 Task: Find connections with filter location Charkhi Dādri with filter topic #entrepreneurshipwith filter profile language Potuguese with filter current company Network18 Media & Investments Limited with filter school Kolkata jobs with filter industry Embedded Software Products with filter service category Healthcare Consulting with filter keywords title Geologist
Action: Mouse moved to (496, 62)
Screenshot: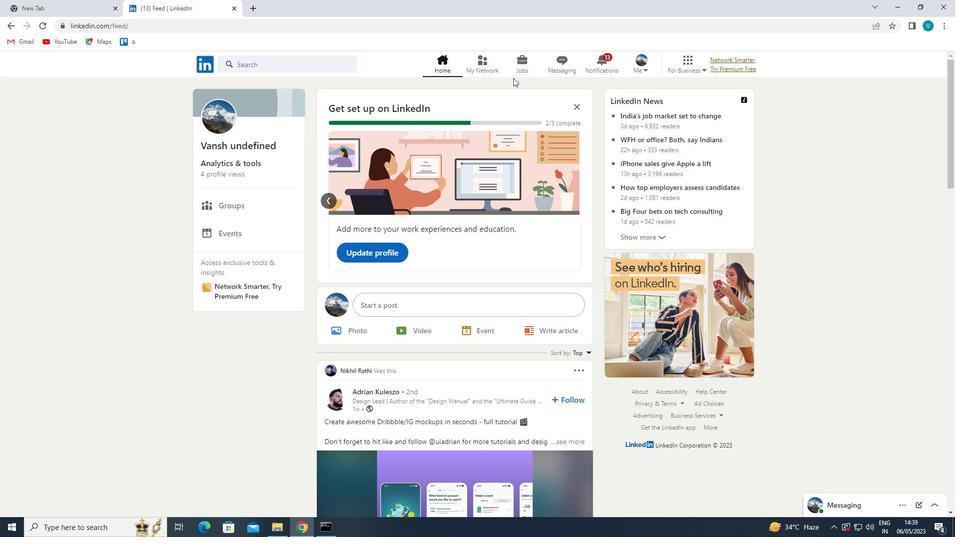 
Action: Mouse pressed left at (496, 62)
Screenshot: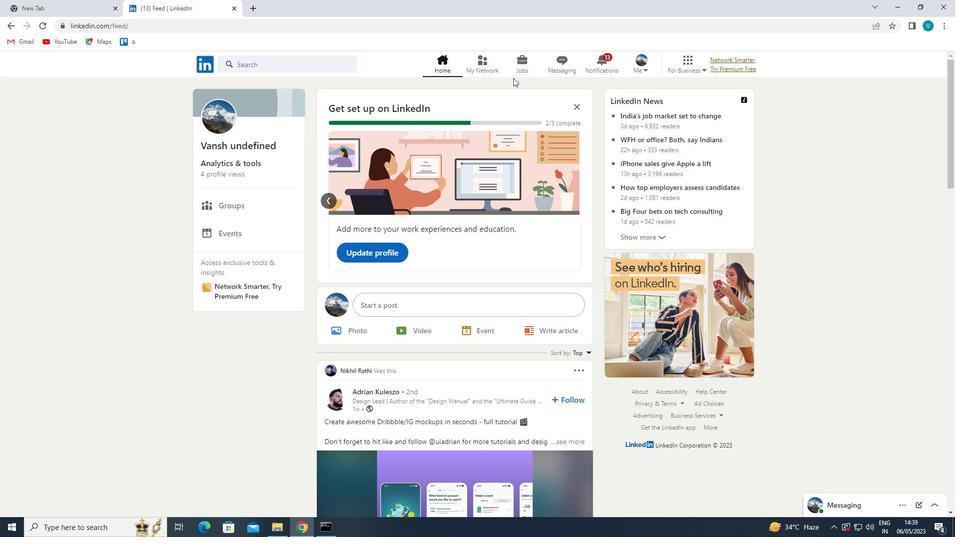 
Action: Mouse moved to (293, 120)
Screenshot: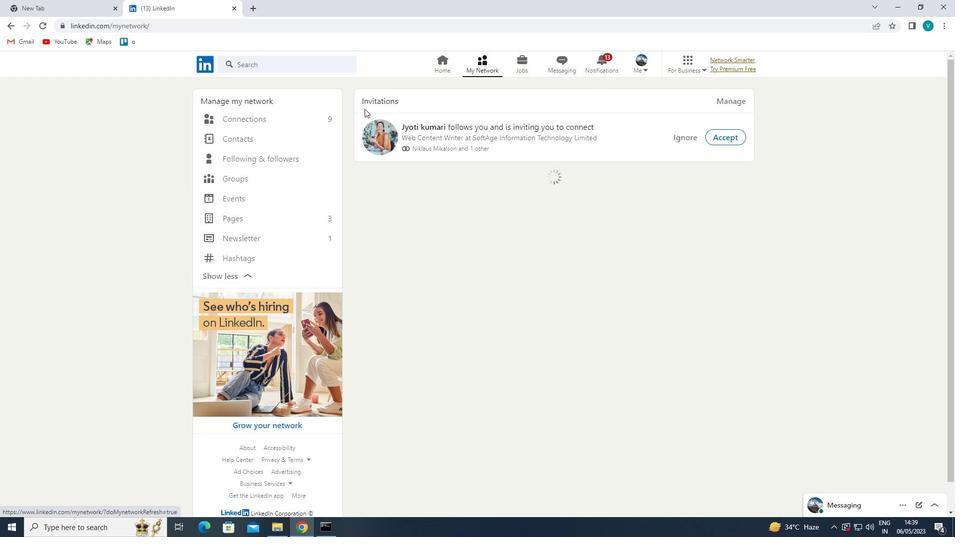 
Action: Mouse pressed left at (293, 120)
Screenshot: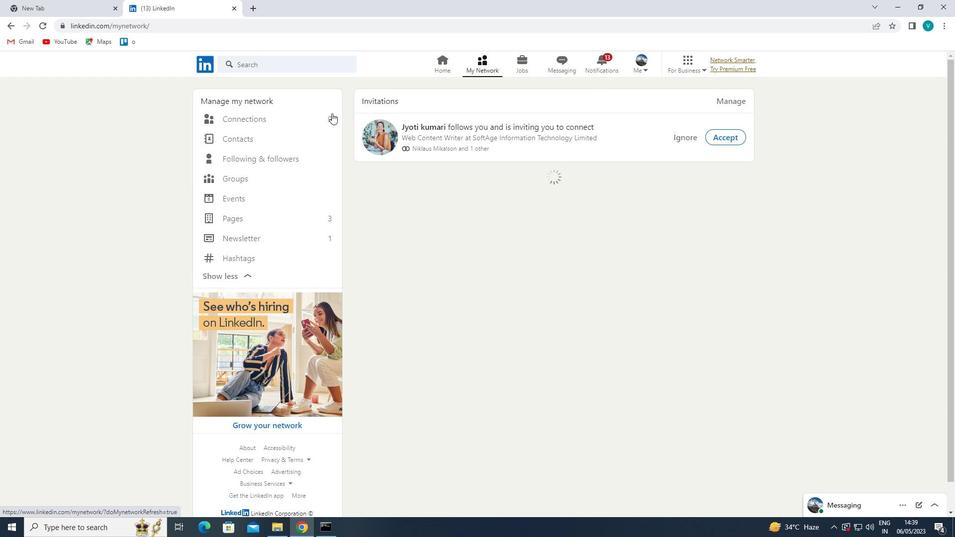 
Action: Mouse moved to (533, 118)
Screenshot: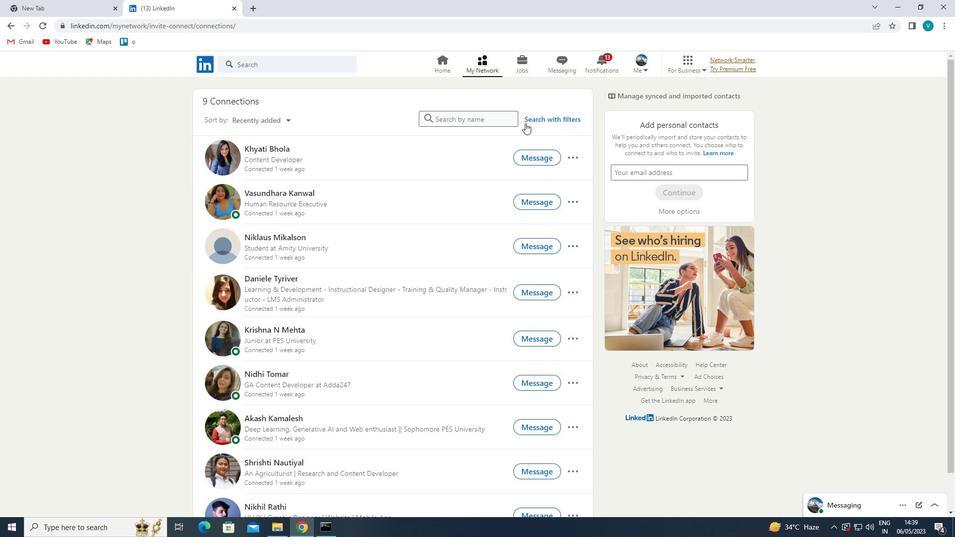 
Action: Mouse pressed left at (533, 118)
Screenshot: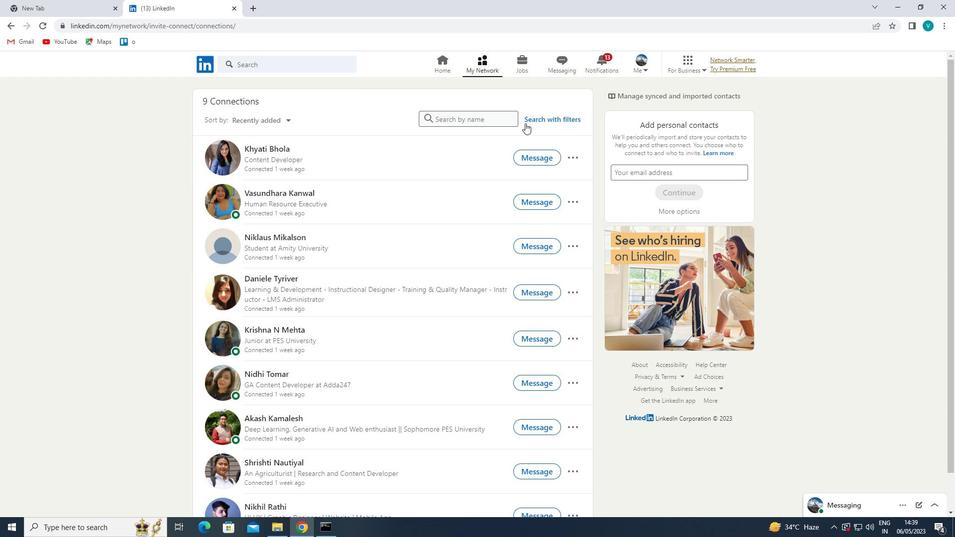
Action: Mouse moved to (484, 93)
Screenshot: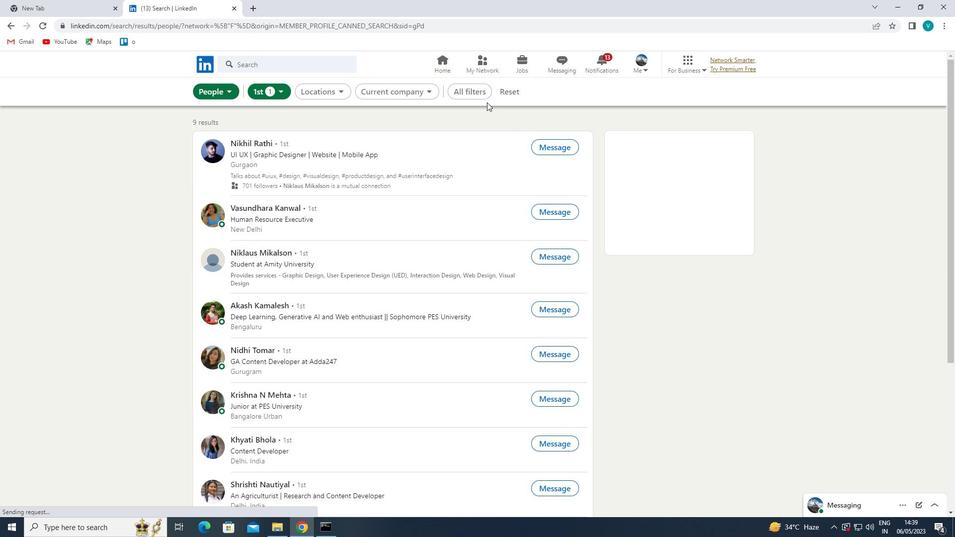 
Action: Mouse pressed left at (484, 93)
Screenshot: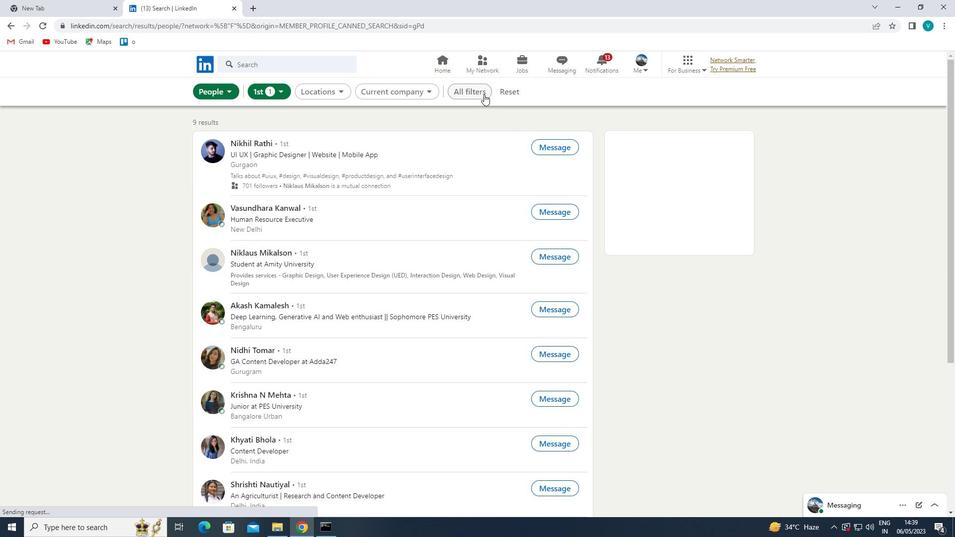 
Action: Mouse moved to (799, 236)
Screenshot: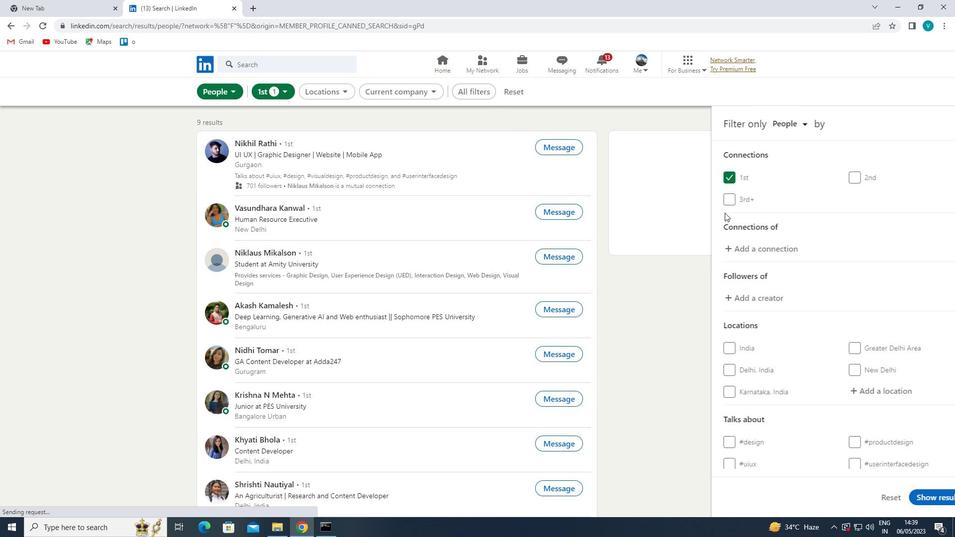 
Action: Mouse scrolled (799, 235) with delta (0, 0)
Screenshot: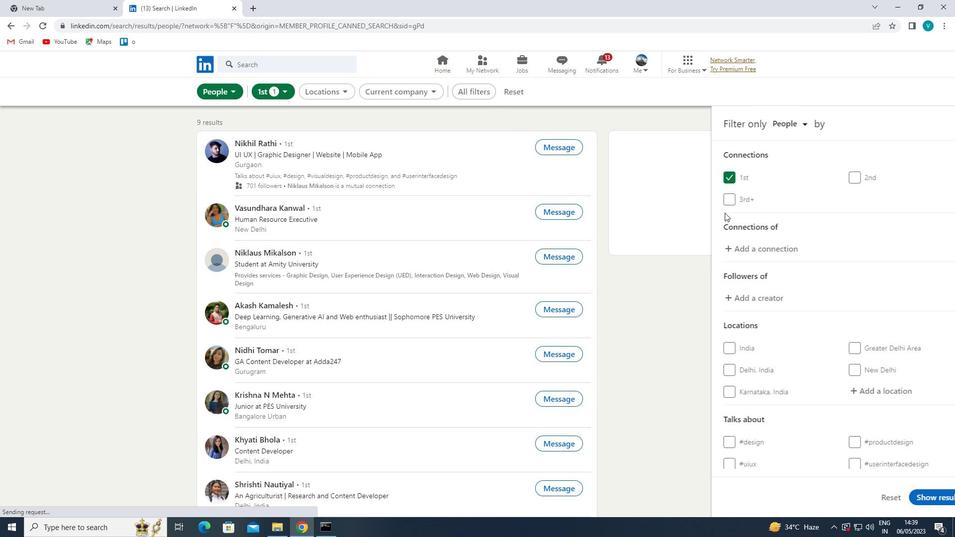 
Action: Mouse moved to (847, 338)
Screenshot: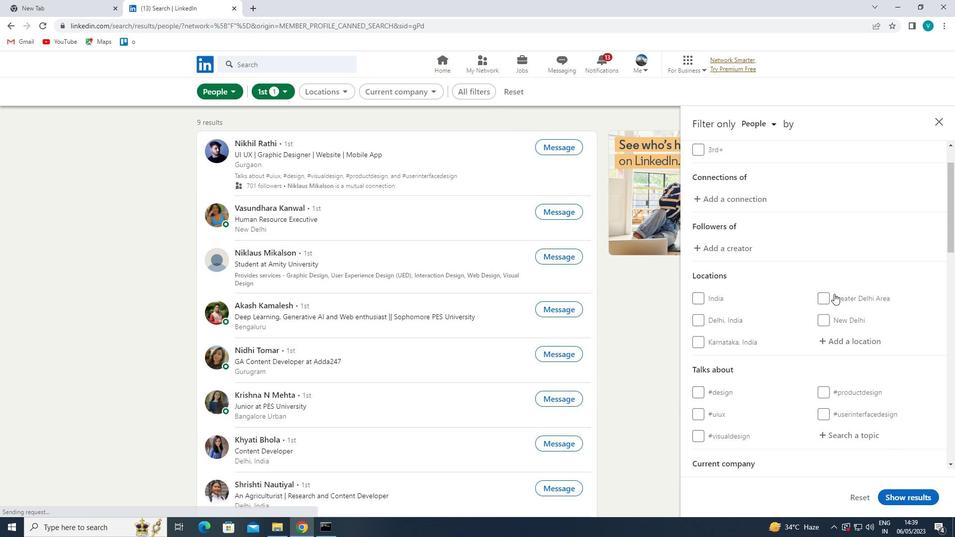 
Action: Mouse pressed left at (847, 338)
Screenshot: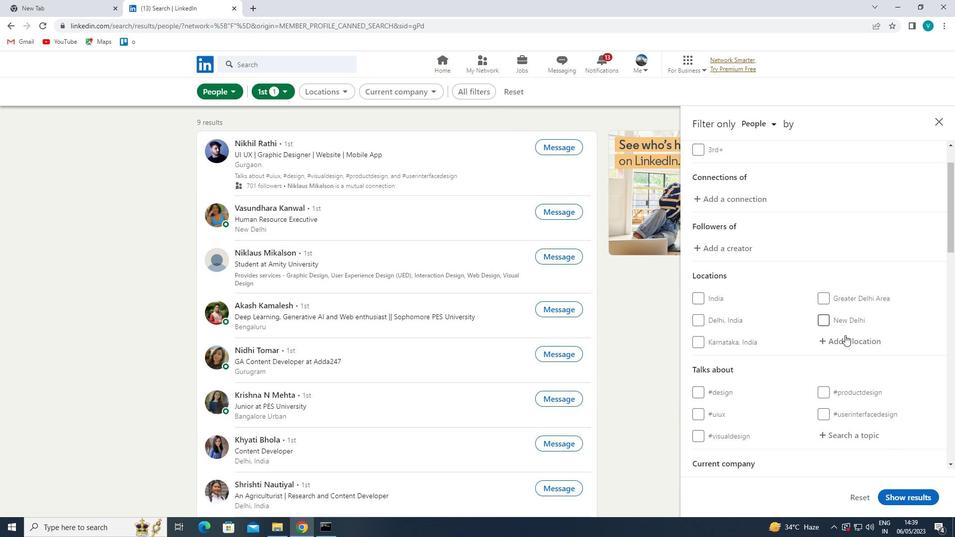 
Action: Mouse moved to (381, 70)
Screenshot: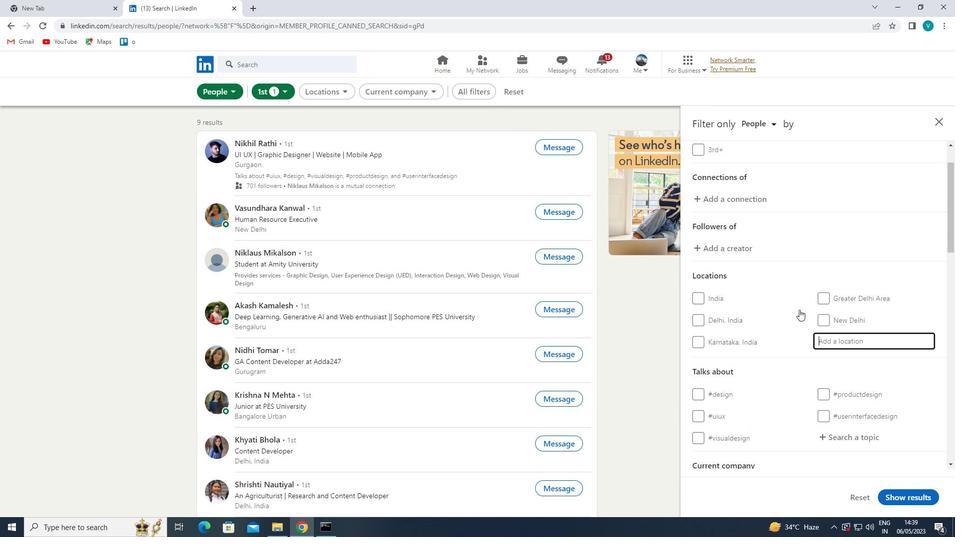 
Action: Key pressed <Key.shift>CHARKHI
Screenshot: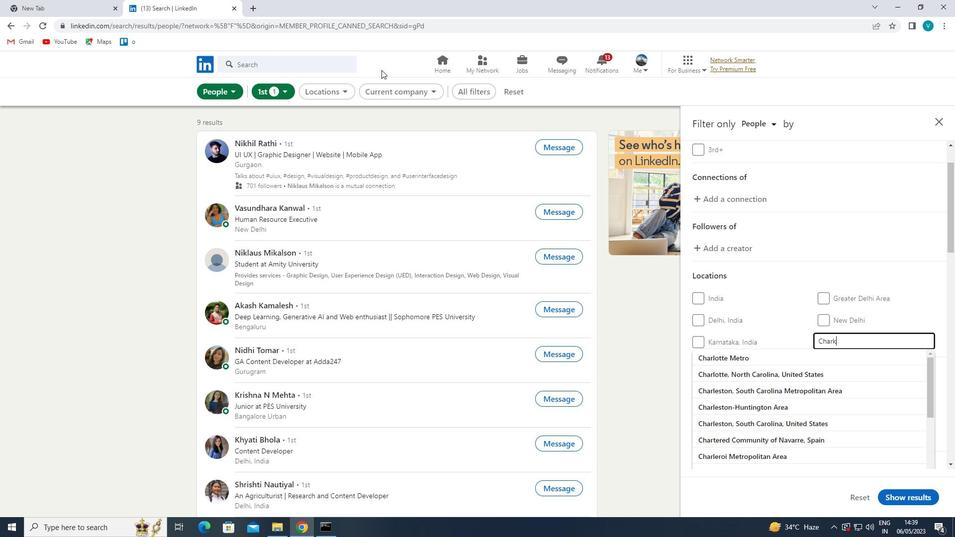 
Action: Mouse moved to (728, 353)
Screenshot: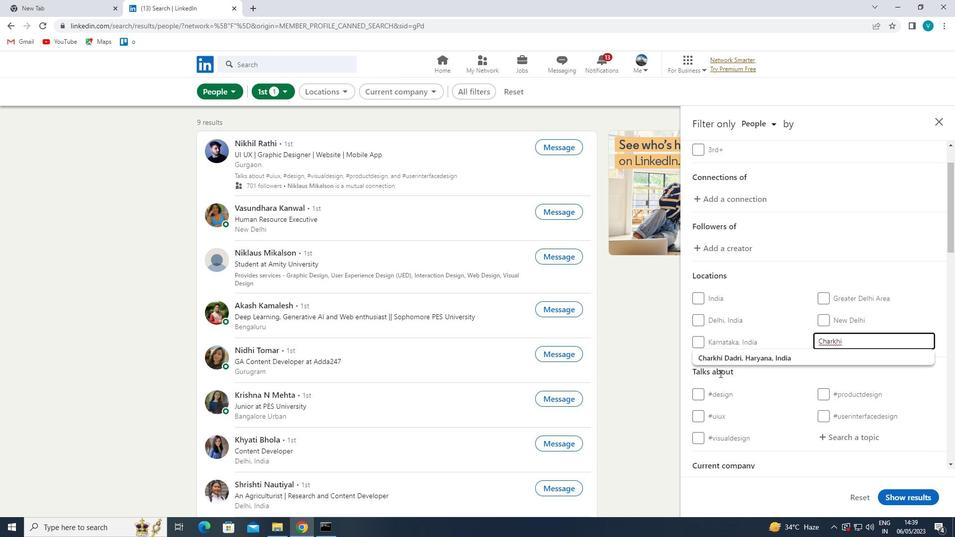 
Action: Mouse pressed left at (728, 353)
Screenshot: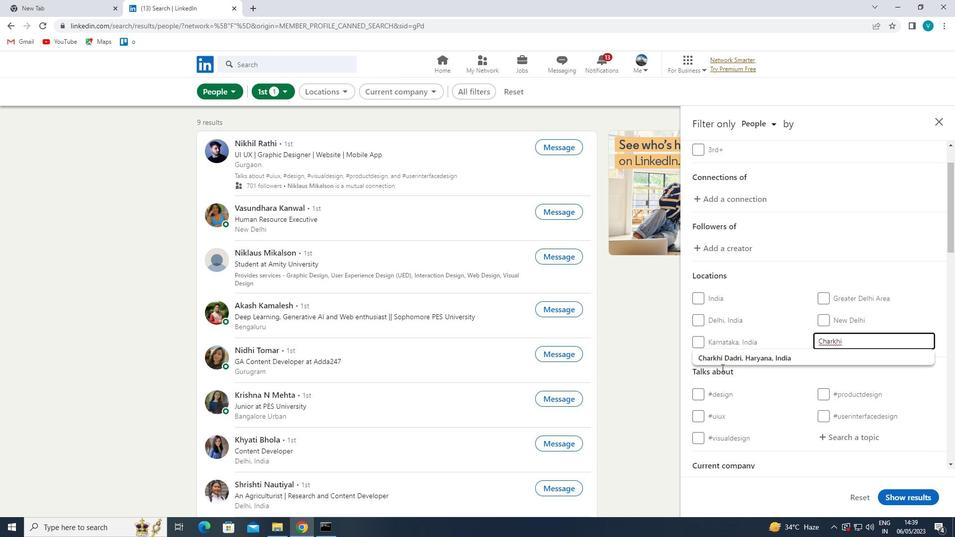 
Action: Mouse moved to (860, 346)
Screenshot: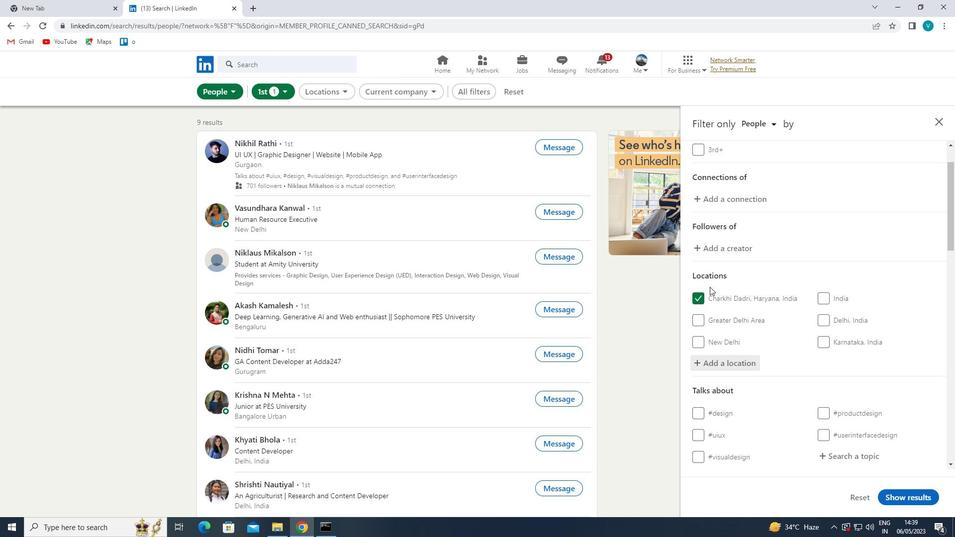 
Action: Mouse scrolled (860, 345) with delta (0, 0)
Screenshot: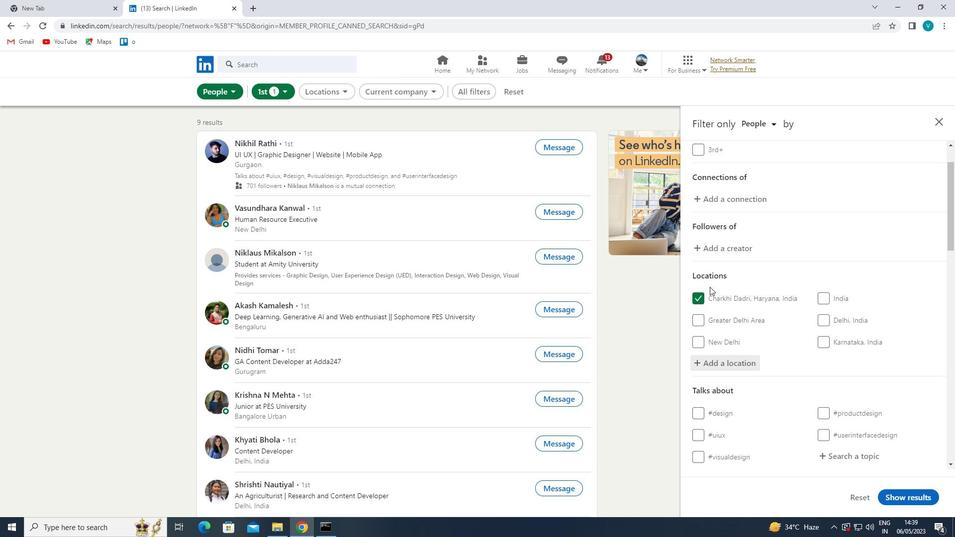 
Action: Mouse moved to (865, 347)
Screenshot: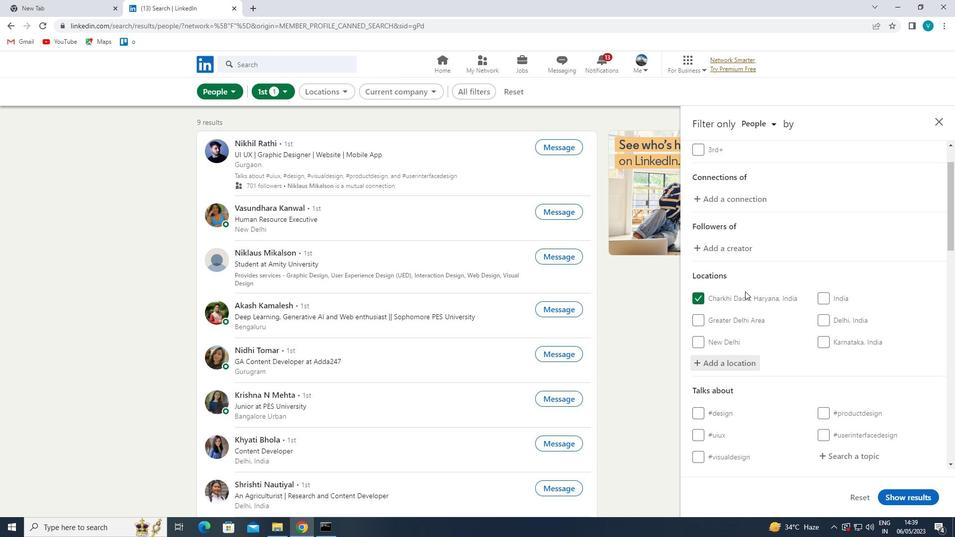 
Action: Mouse scrolled (865, 347) with delta (0, 0)
Screenshot: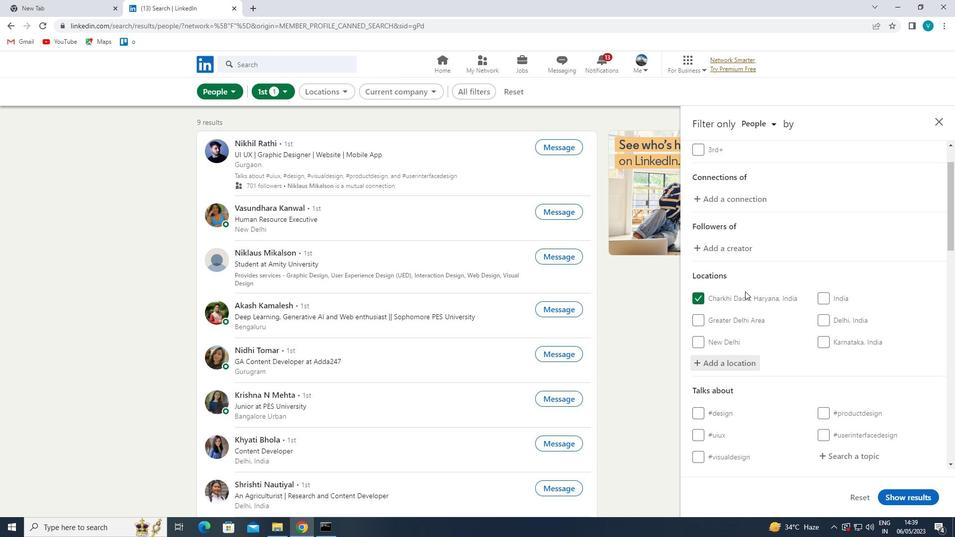 
Action: Mouse moved to (862, 352)
Screenshot: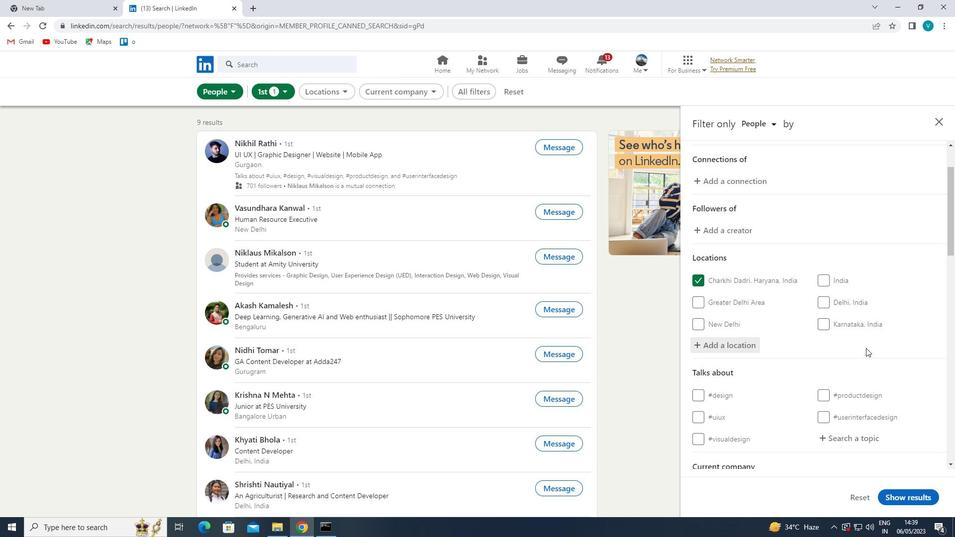 
Action: Mouse pressed left at (862, 352)
Screenshot: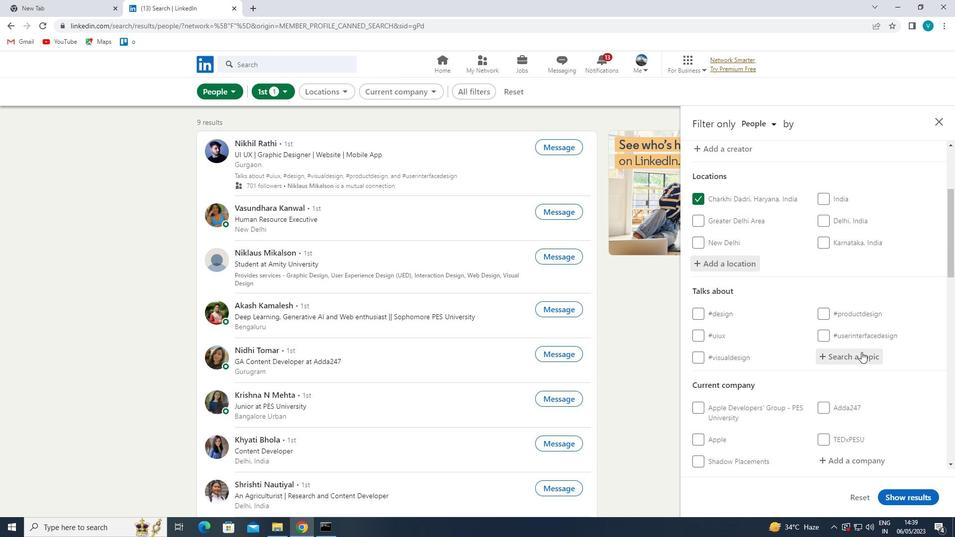 
Action: Mouse moved to (820, 382)
Screenshot: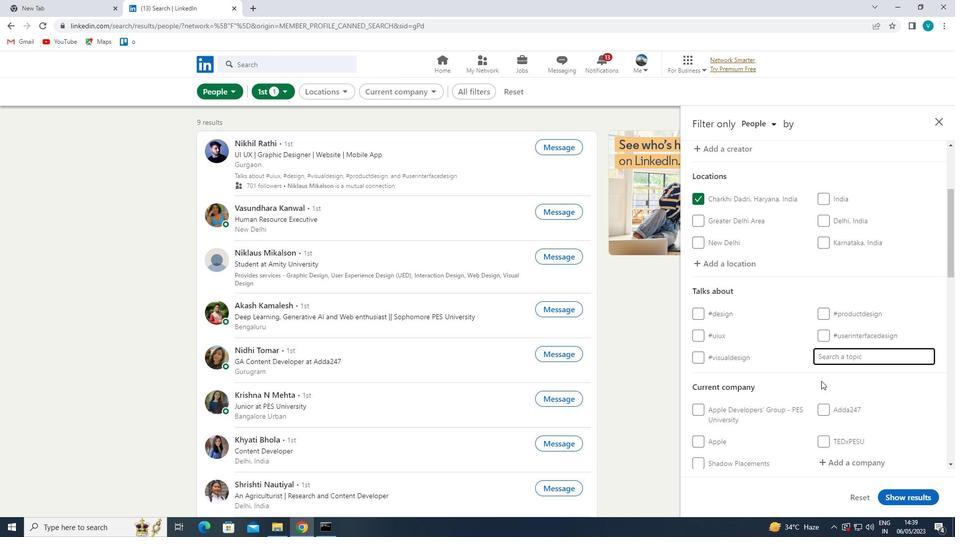 
Action: Key pressed ENTREPREN
Screenshot: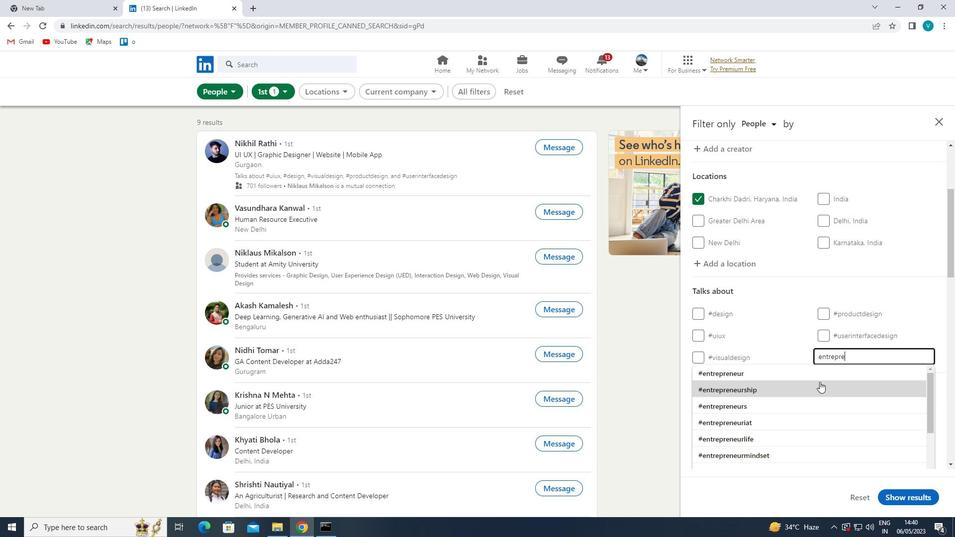 
Action: Mouse moved to (812, 387)
Screenshot: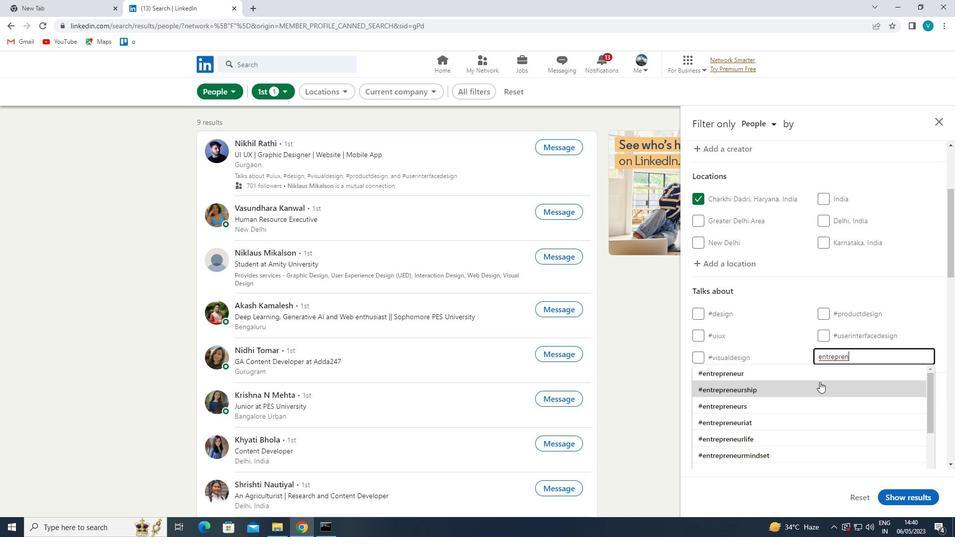 
Action: Mouse pressed left at (812, 387)
Screenshot: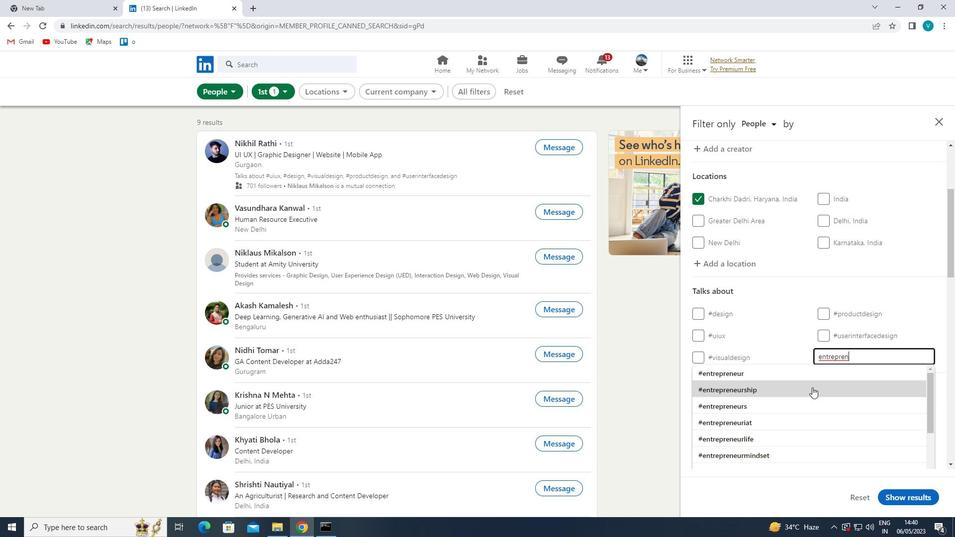 
Action: Mouse moved to (815, 385)
Screenshot: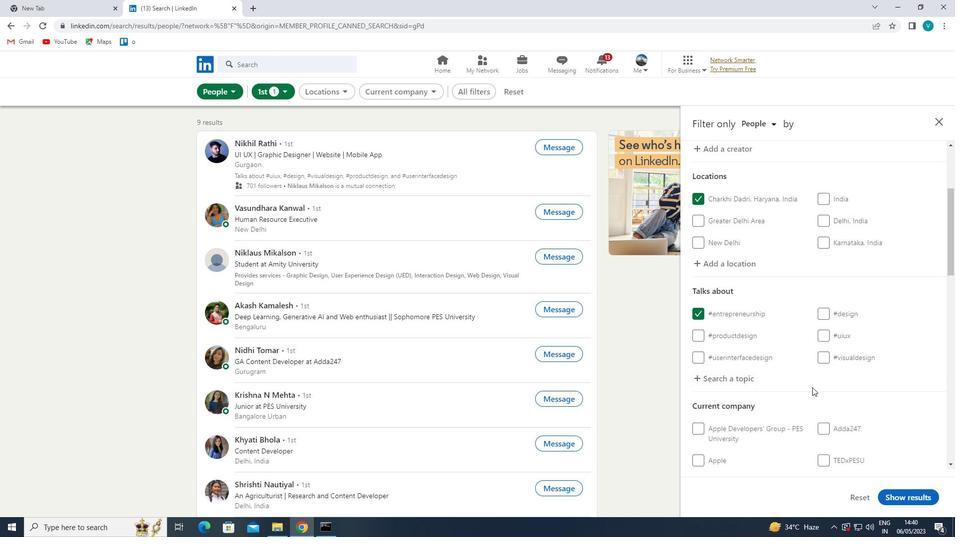 
Action: Mouse scrolled (815, 385) with delta (0, 0)
Screenshot: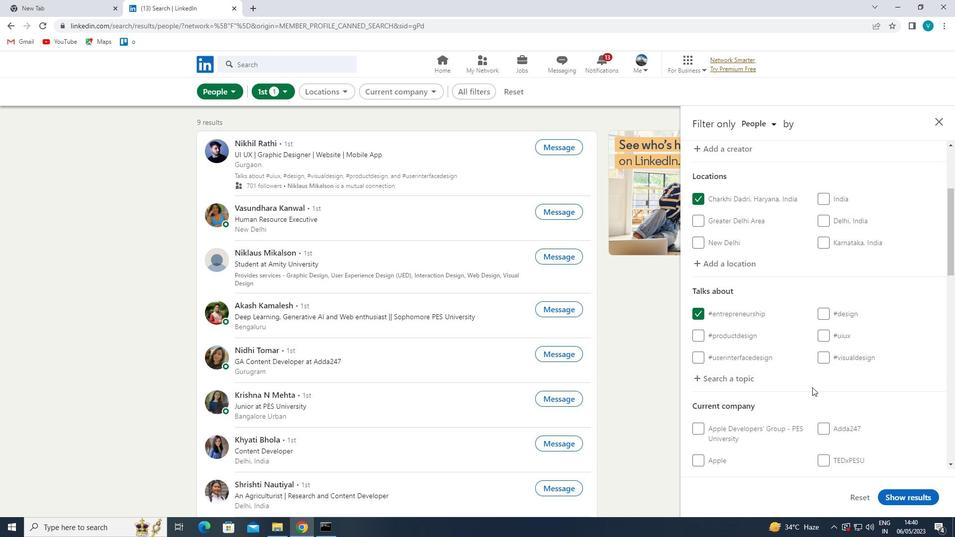 
Action: Mouse scrolled (815, 385) with delta (0, 0)
Screenshot: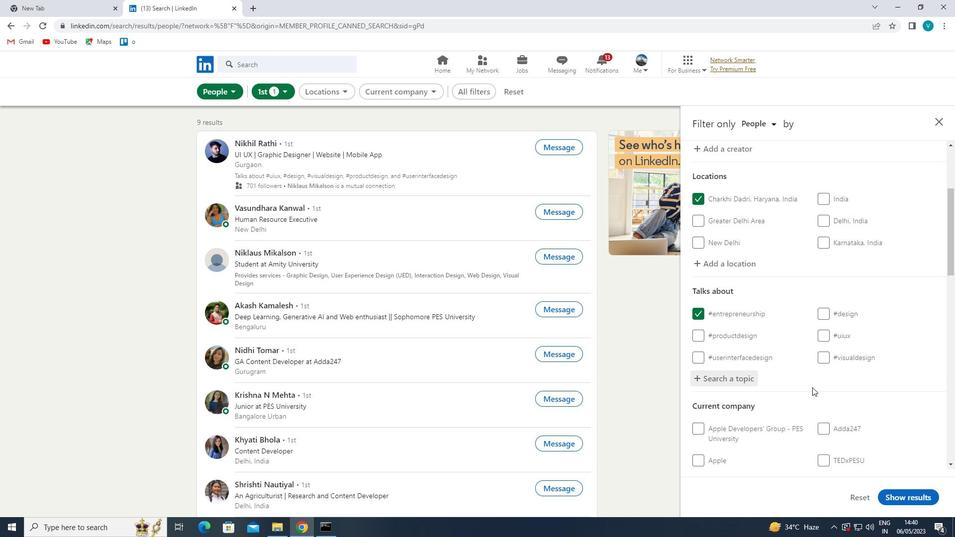 
Action: Mouse moved to (842, 375)
Screenshot: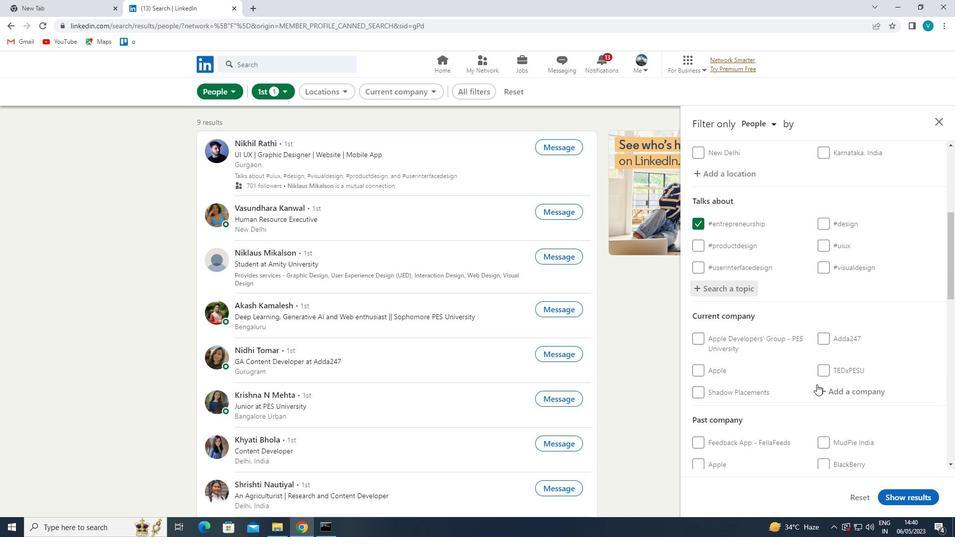 
Action: Mouse pressed left at (842, 375)
Screenshot: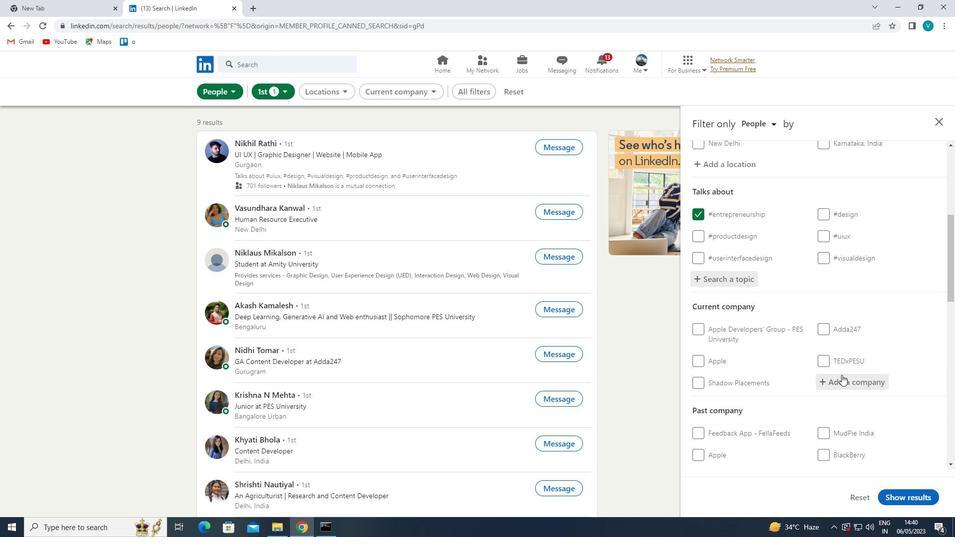 
Action: Key pressed <Key.shift>
Screenshot: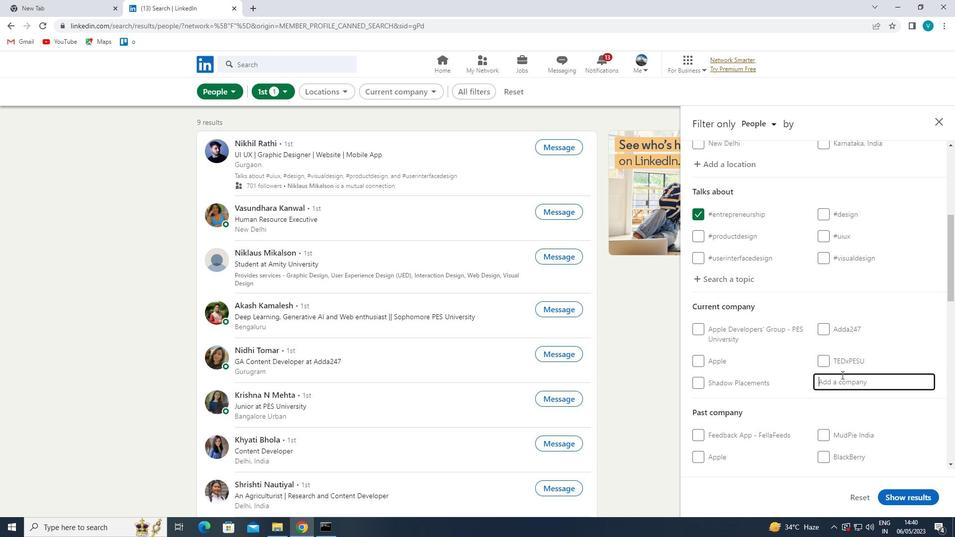 
Action: Mouse moved to (835, 379)
Screenshot: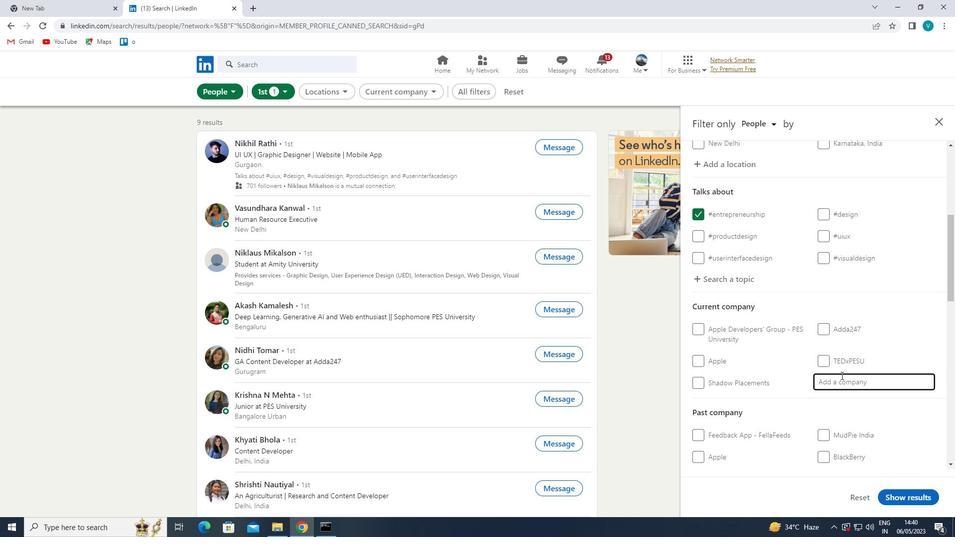 
Action: Key pressed NETWORK
Screenshot: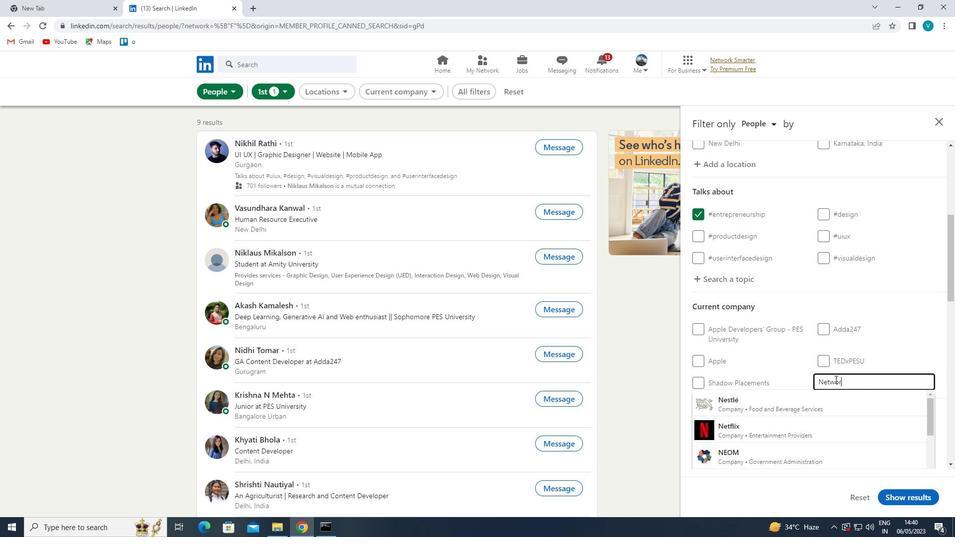 
Action: Mouse moved to (839, 385)
Screenshot: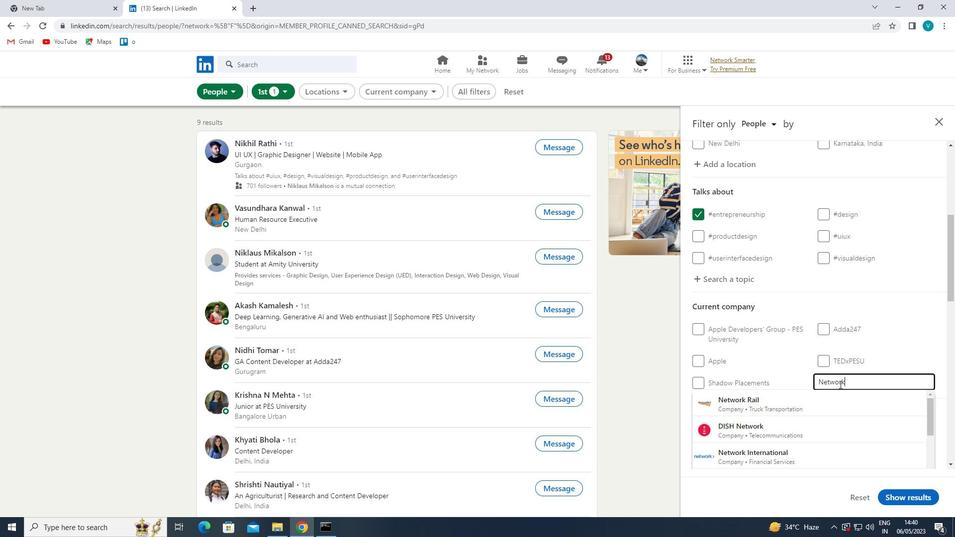 
Action: Key pressed 18
Screenshot: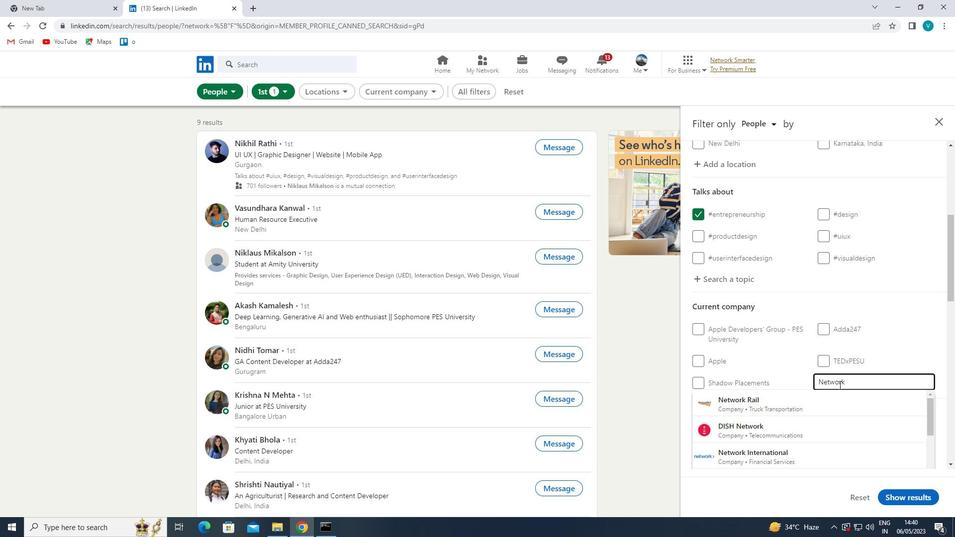 
Action: Mouse moved to (826, 394)
Screenshot: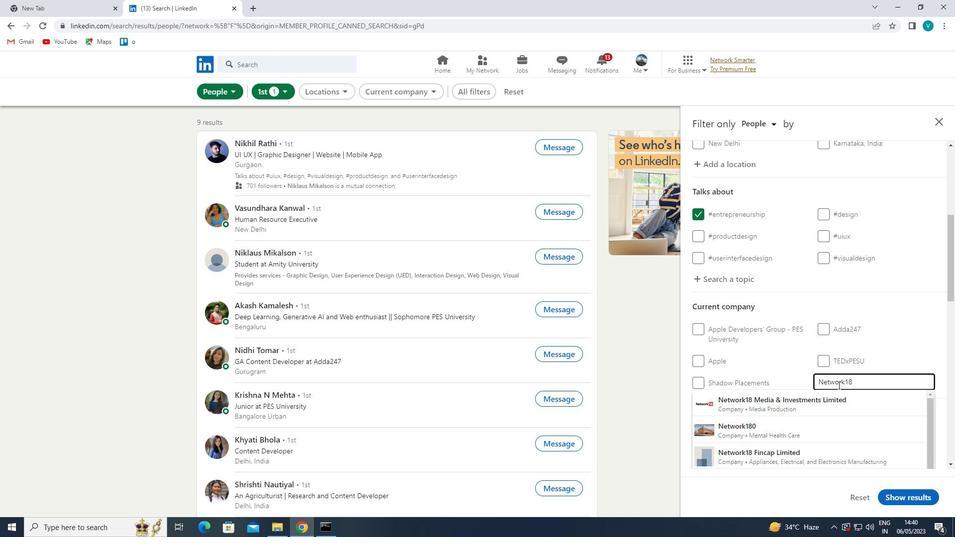 
Action: Mouse pressed left at (826, 394)
Screenshot: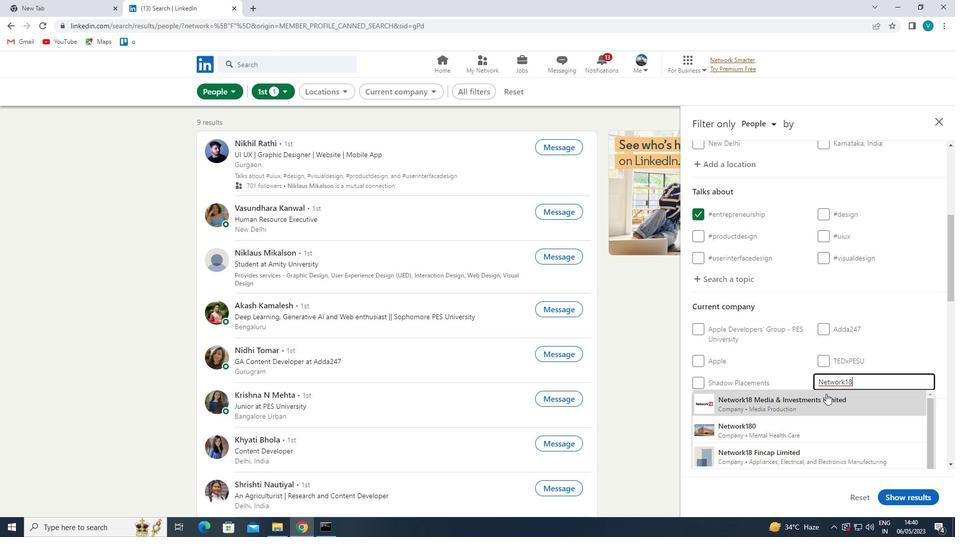 
Action: Mouse scrolled (826, 393) with delta (0, 0)
Screenshot: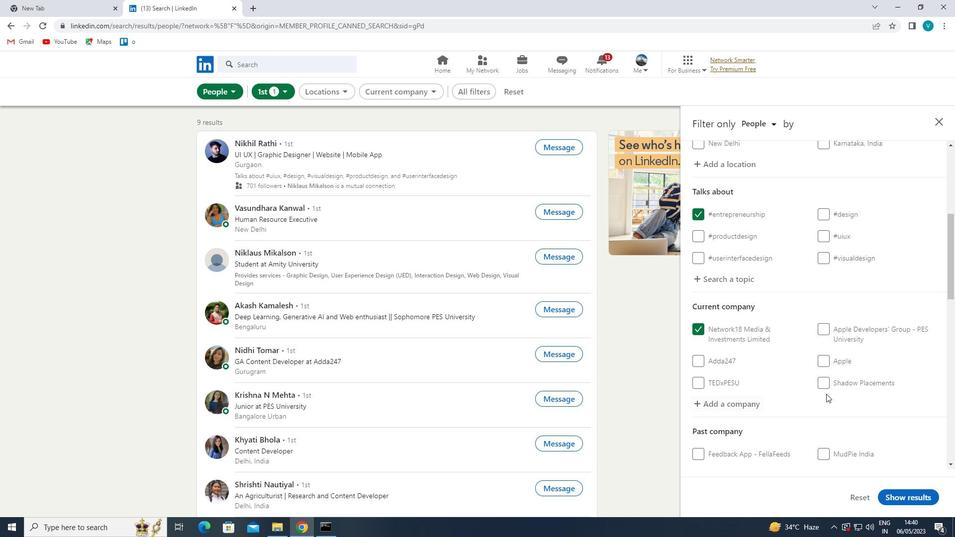 
Action: Mouse scrolled (826, 393) with delta (0, 0)
Screenshot: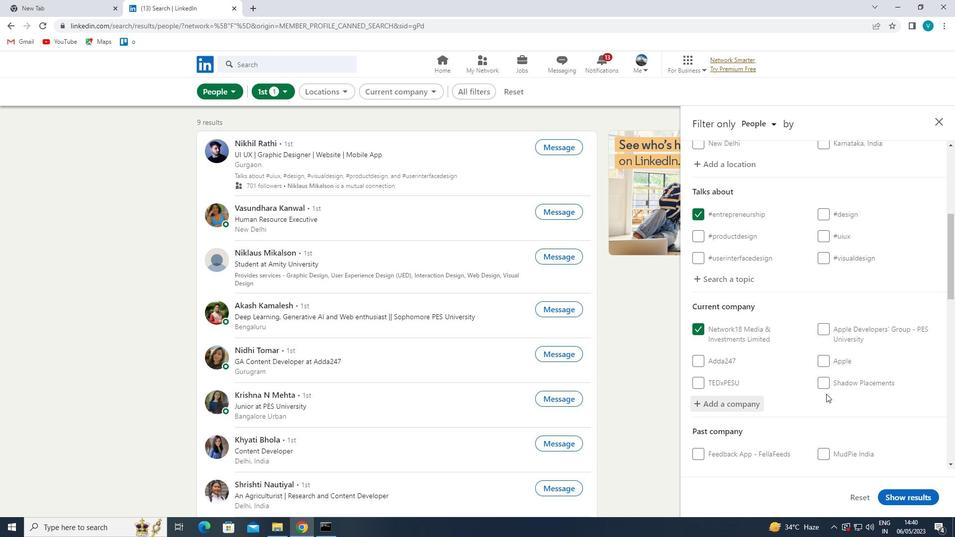 
Action: Mouse scrolled (826, 393) with delta (0, 0)
Screenshot: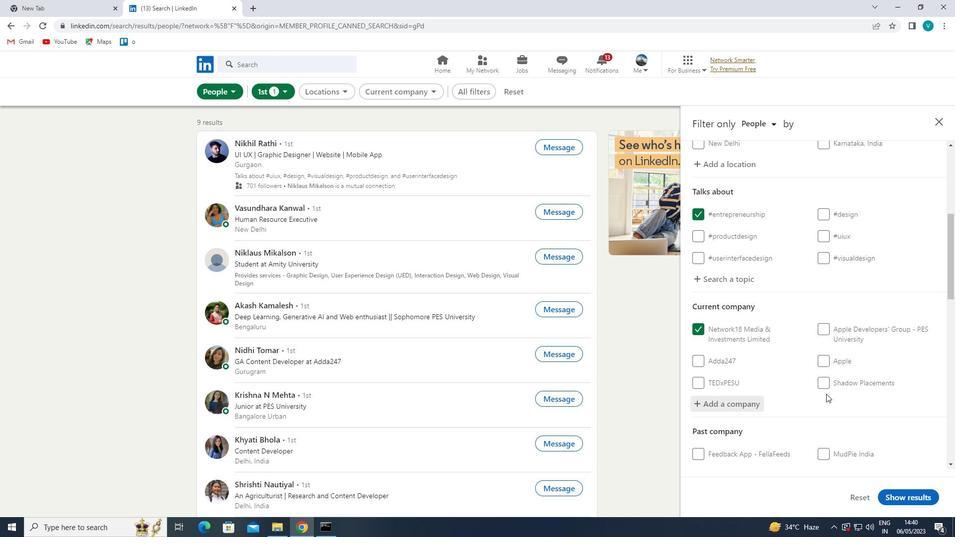 
Action: Mouse moved to (845, 355)
Screenshot: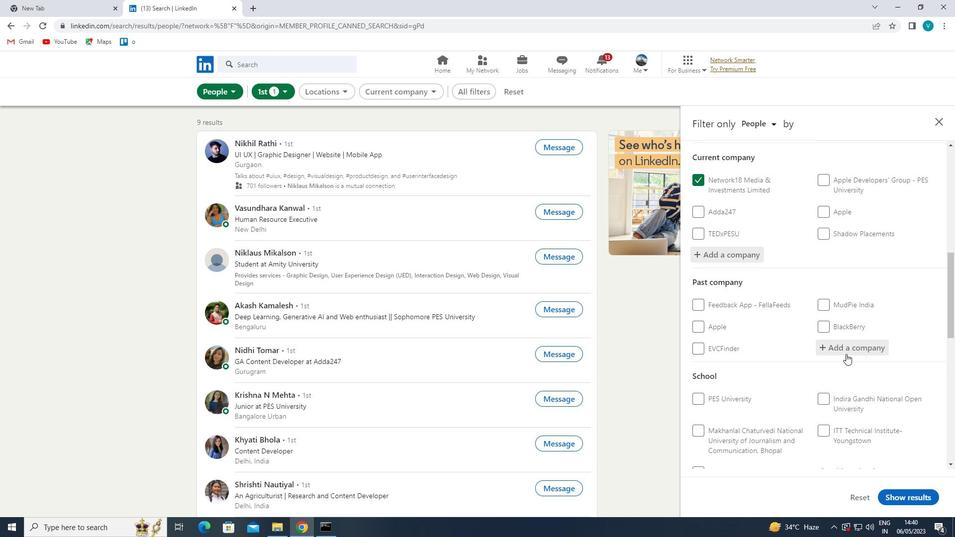
Action: Mouse scrolled (845, 355) with delta (0, 0)
Screenshot: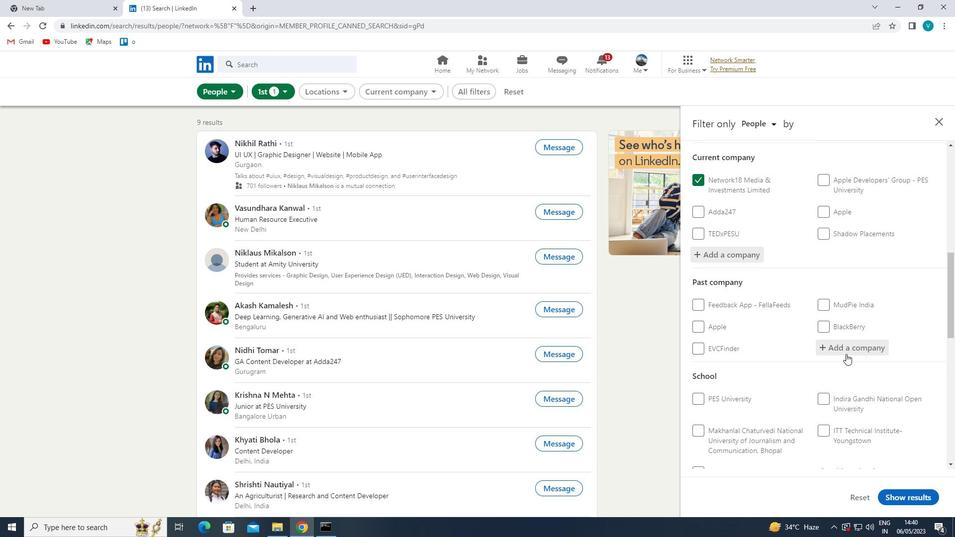 
Action: Mouse moved to (844, 417)
Screenshot: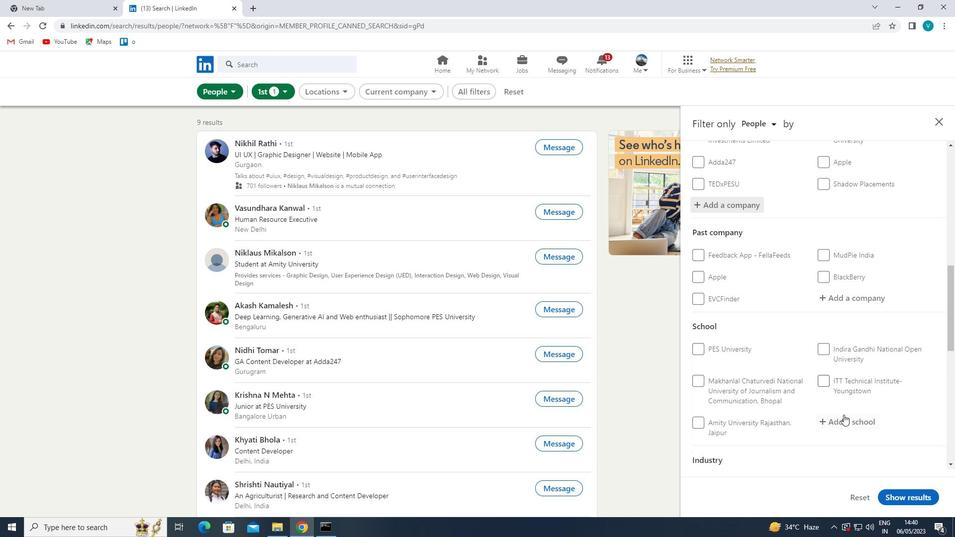 
Action: Mouse pressed left at (844, 417)
Screenshot: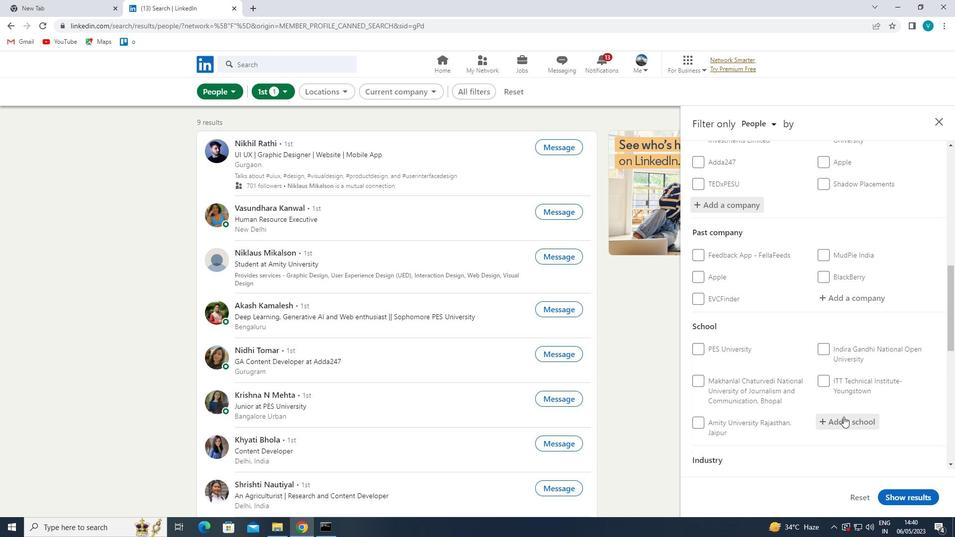
Action: Mouse moved to (844, 417)
Screenshot: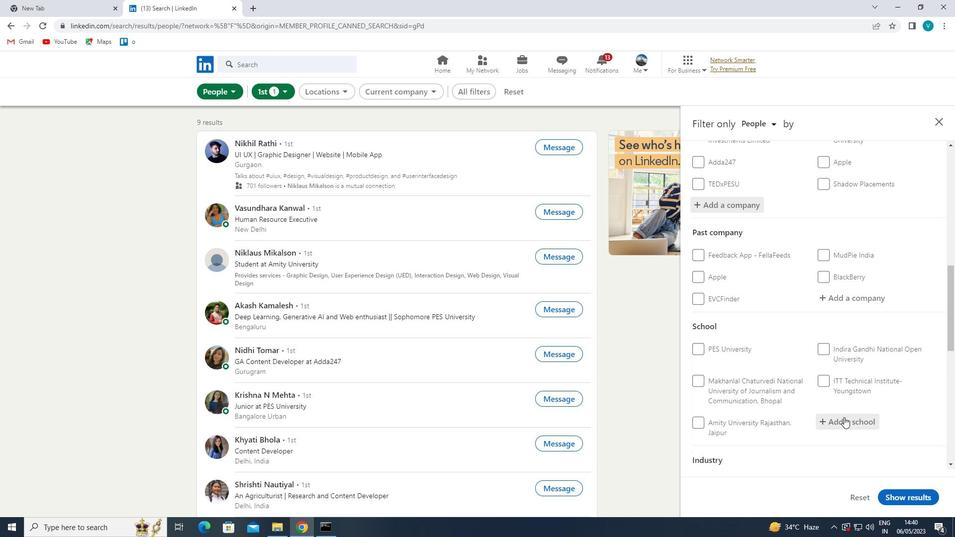 
Action: Key pressed <Key.shift><Key.shift><Key.shift><Key.shift><Key.shift><Key.shift><Key.shift><Key.shift><Key.shift><Key.shift><Key.shift><Key.shift><Key.shift><Key.shift>KOLKATA
Screenshot: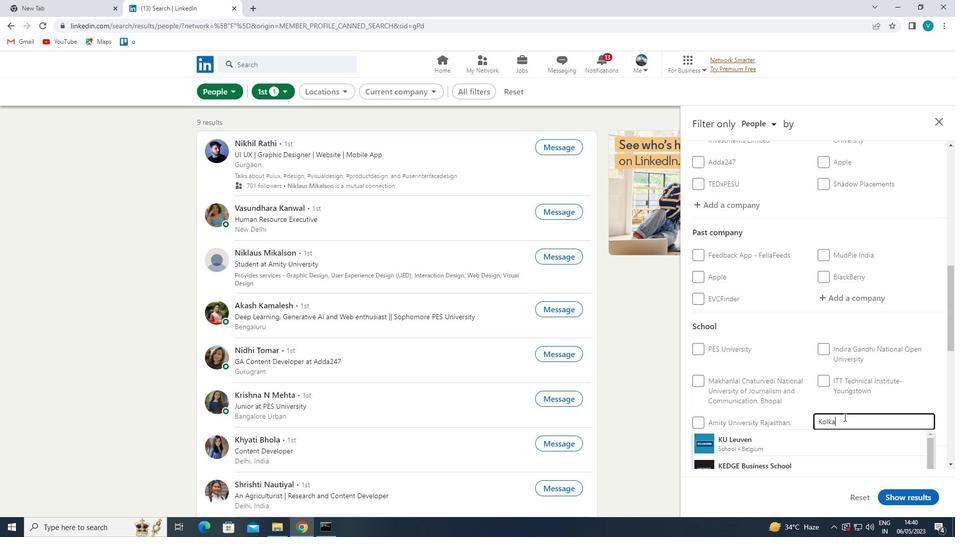 
Action: Mouse moved to (824, 437)
Screenshot: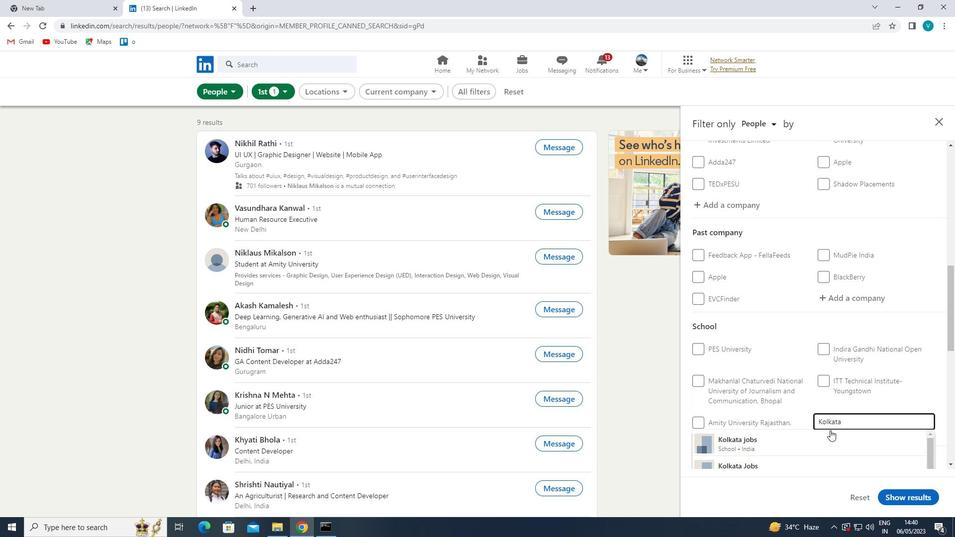 
Action: Mouse pressed left at (824, 437)
Screenshot: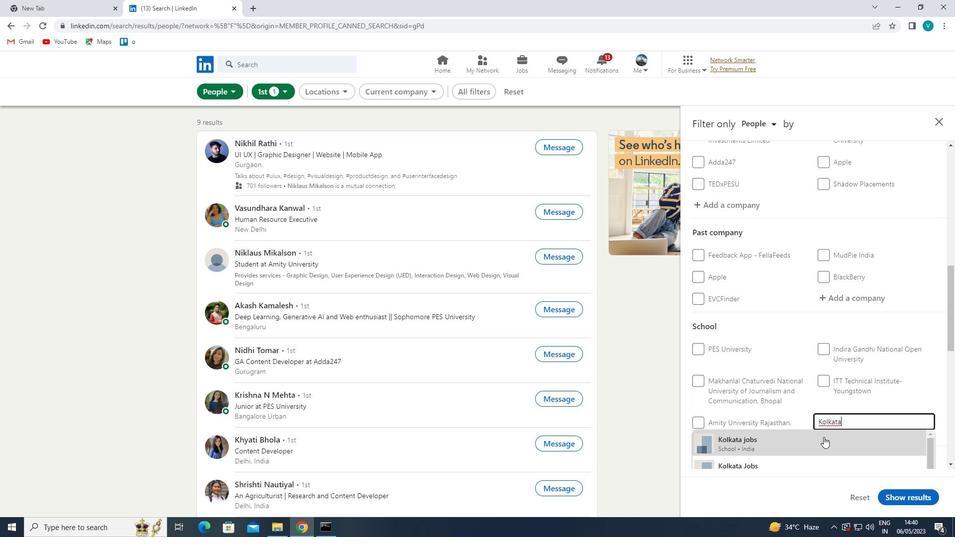 
Action: Mouse moved to (826, 438)
Screenshot: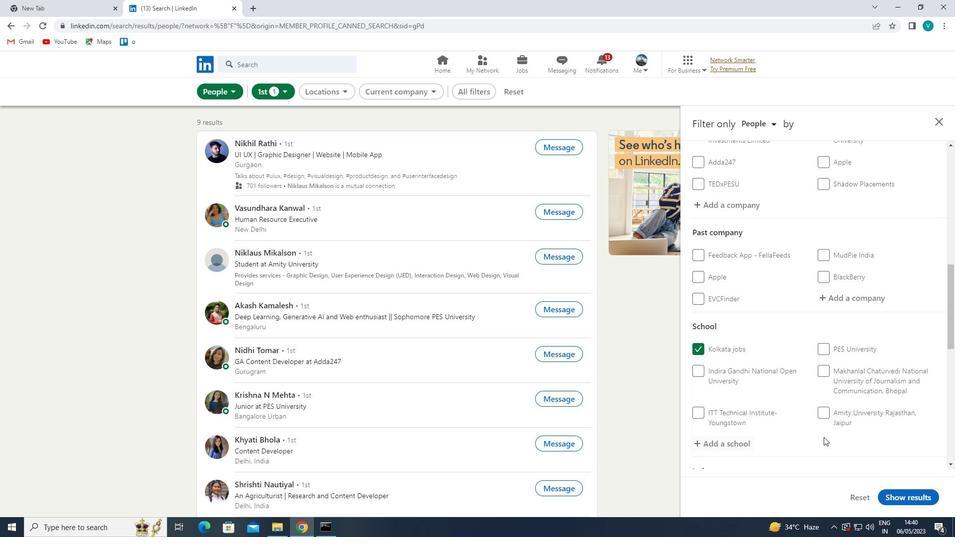 
Action: Mouse scrolled (826, 437) with delta (0, 0)
Screenshot: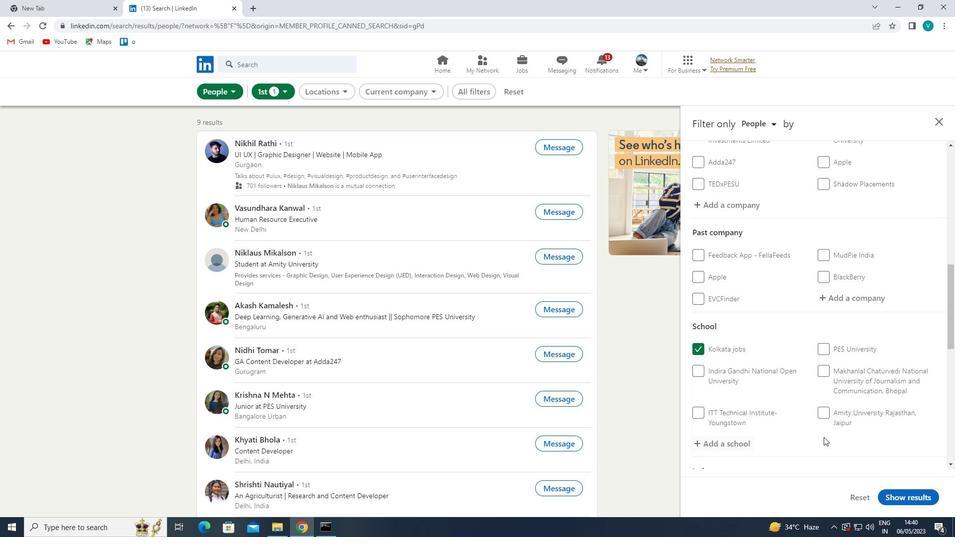 
Action: Mouse moved to (827, 435)
Screenshot: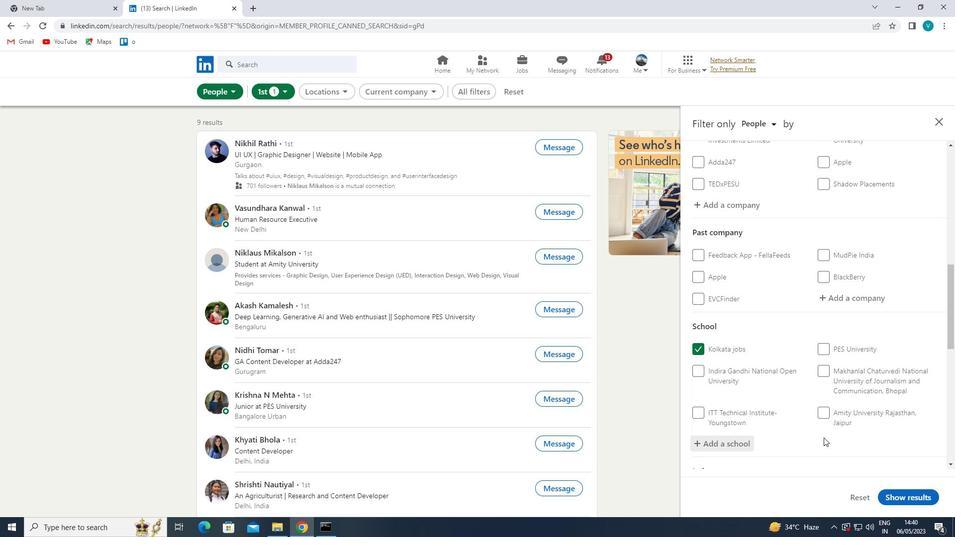 
Action: Mouse scrolled (827, 435) with delta (0, 0)
Screenshot: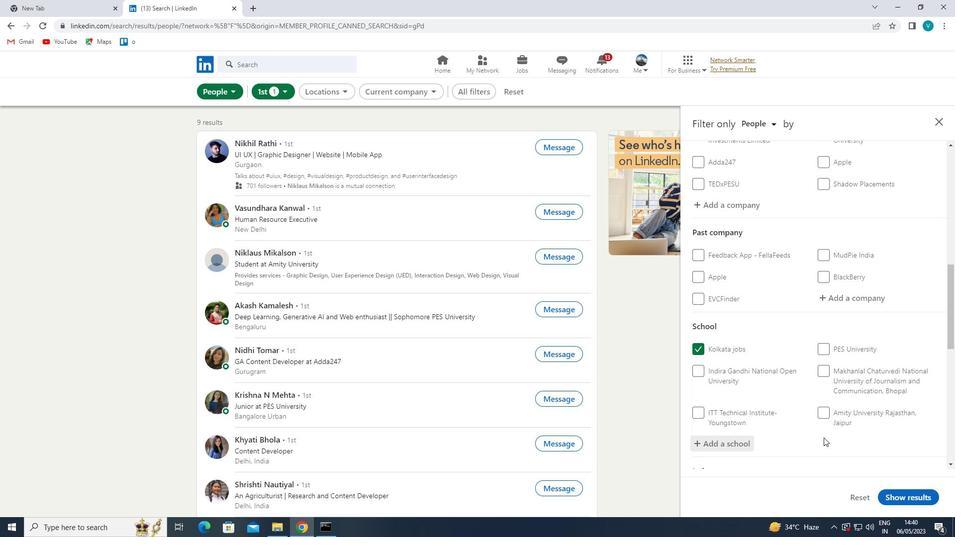 
Action: Mouse moved to (825, 433)
Screenshot: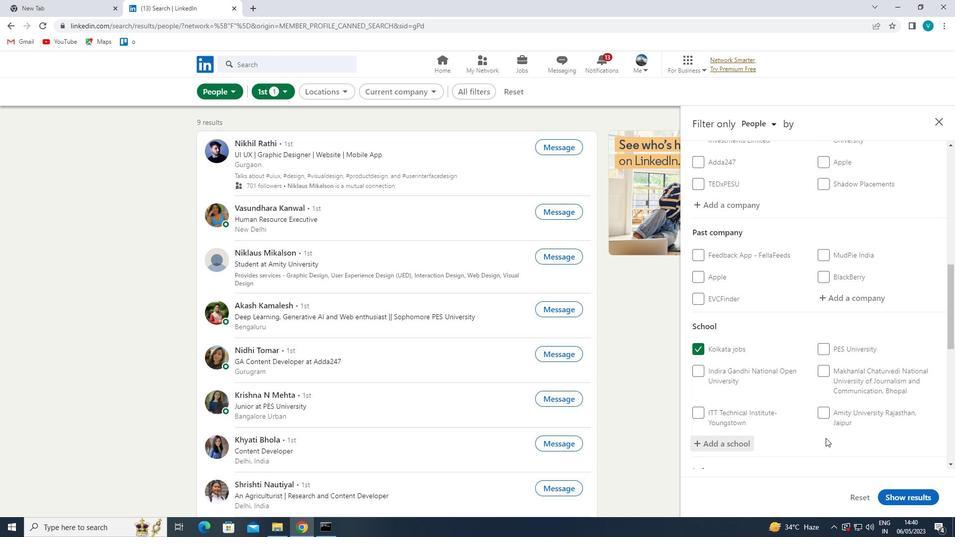 
Action: Mouse scrolled (825, 432) with delta (0, 0)
Screenshot: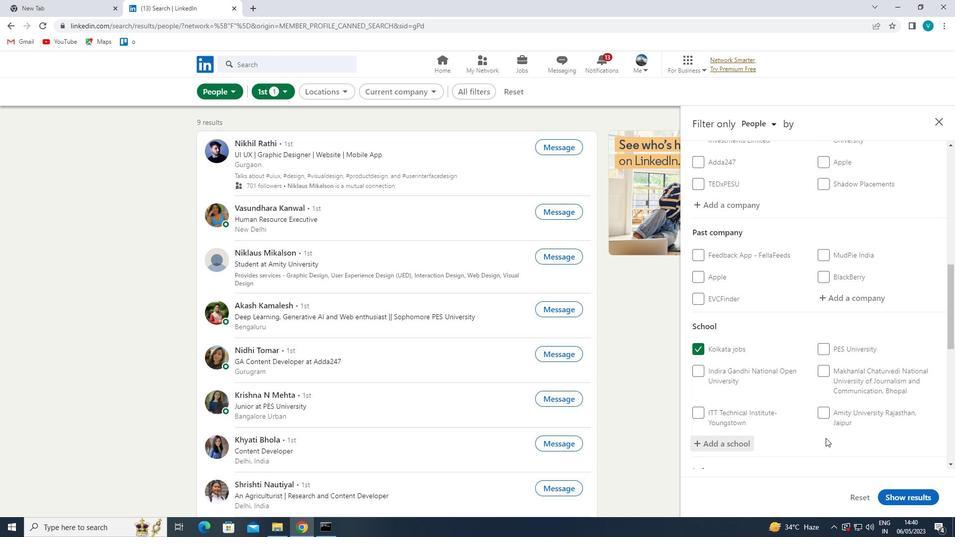 
Action: Mouse moved to (823, 430)
Screenshot: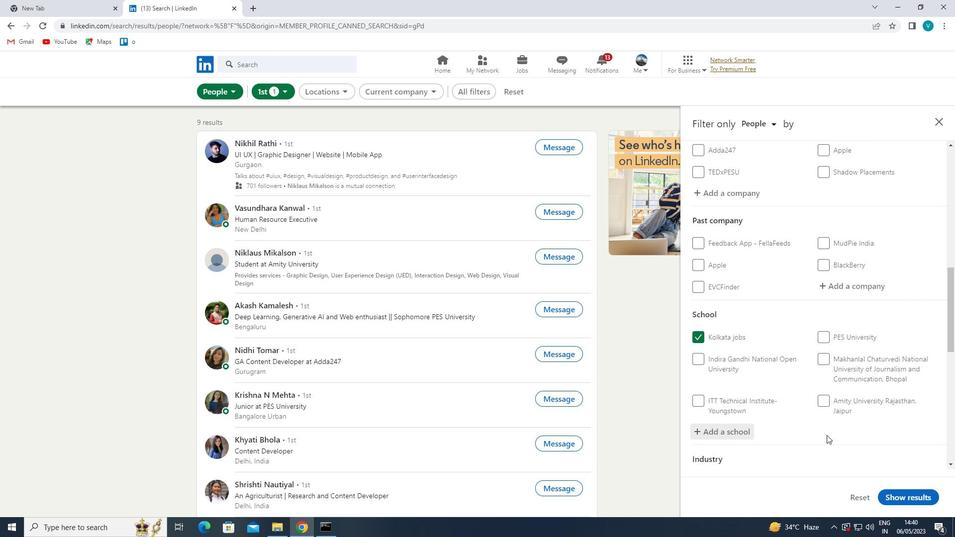 
Action: Mouse scrolled (823, 429) with delta (0, 0)
Screenshot: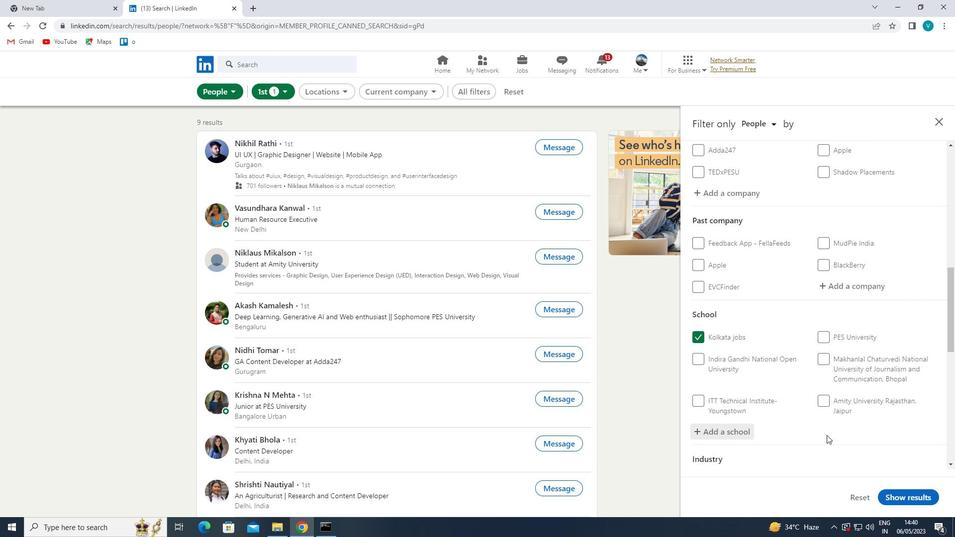 
Action: Mouse moved to (821, 425)
Screenshot: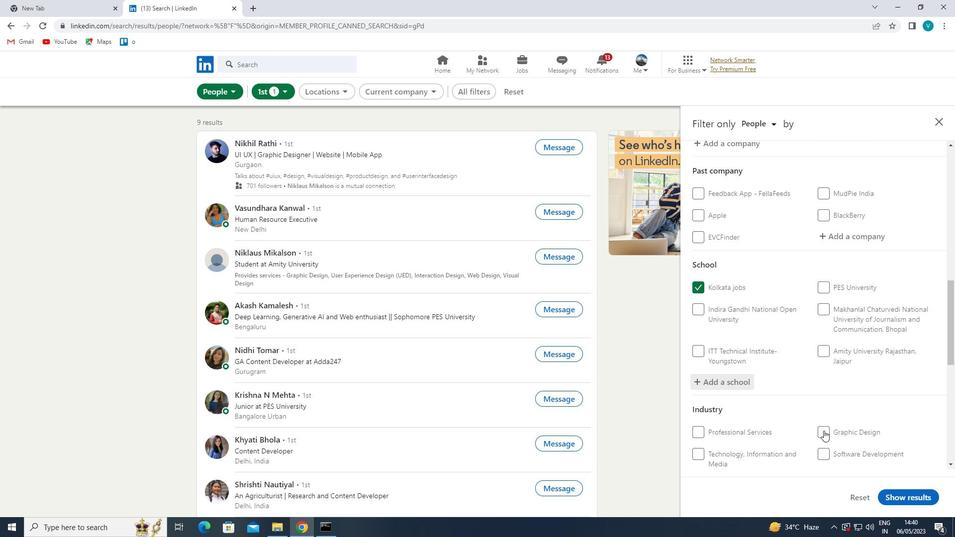 
Action: Mouse scrolled (821, 425) with delta (0, 0)
Screenshot: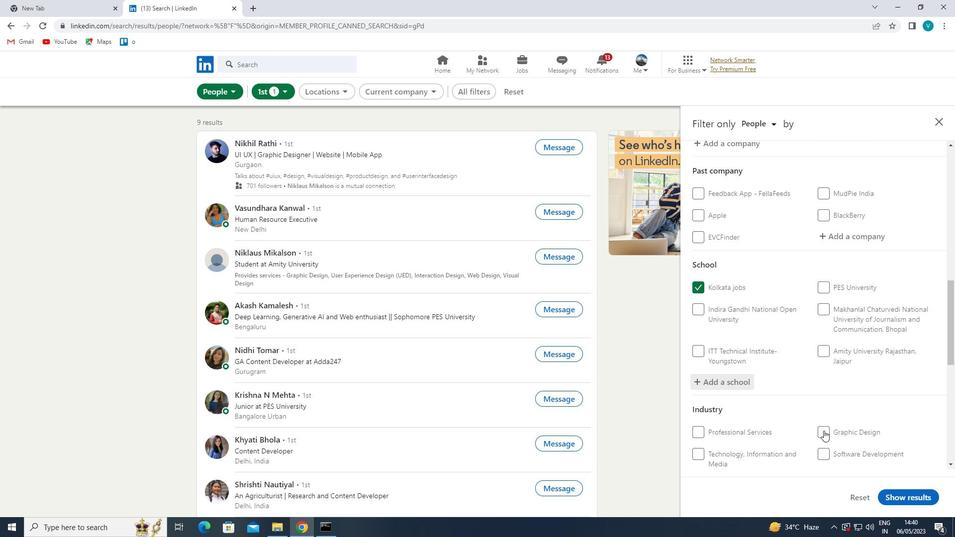 
Action: Mouse moved to (860, 299)
Screenshot: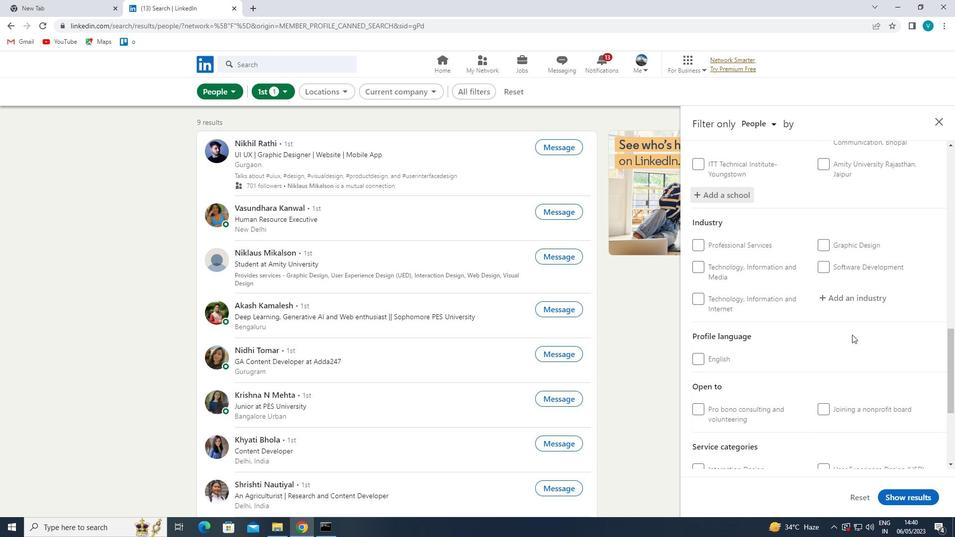 
Action: Mouse pressed left at (860, 299)
Screenshot: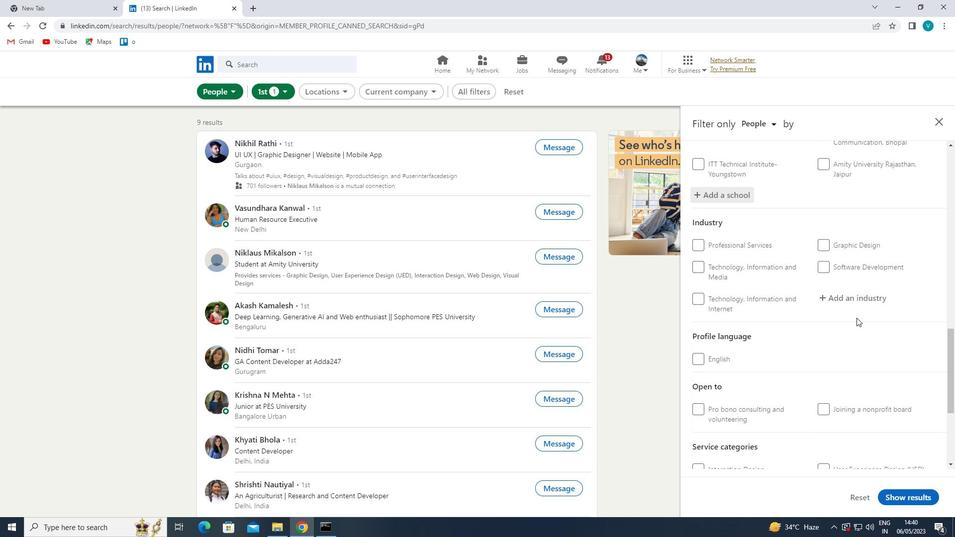 
Action: Mouse moved to (839, 312)
Screenshot: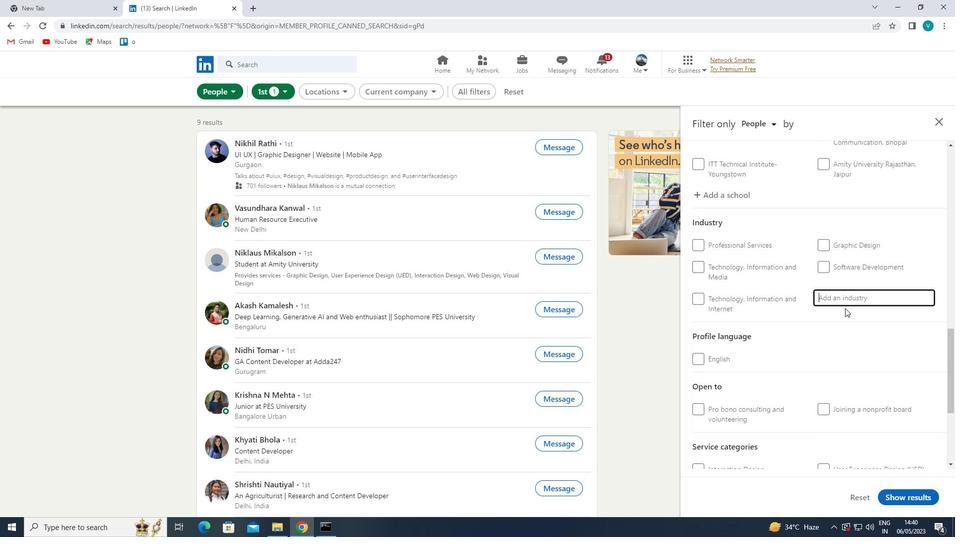 
Action: Key pressed <Key.shift>EMBEDDED
Screenshot: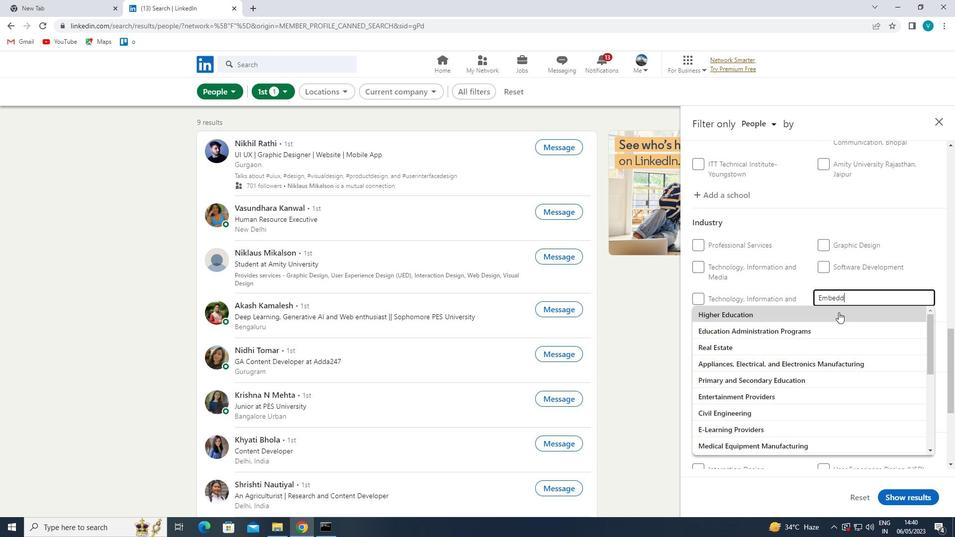 
Action: Mouse moved to (848, 318)
Screenshot: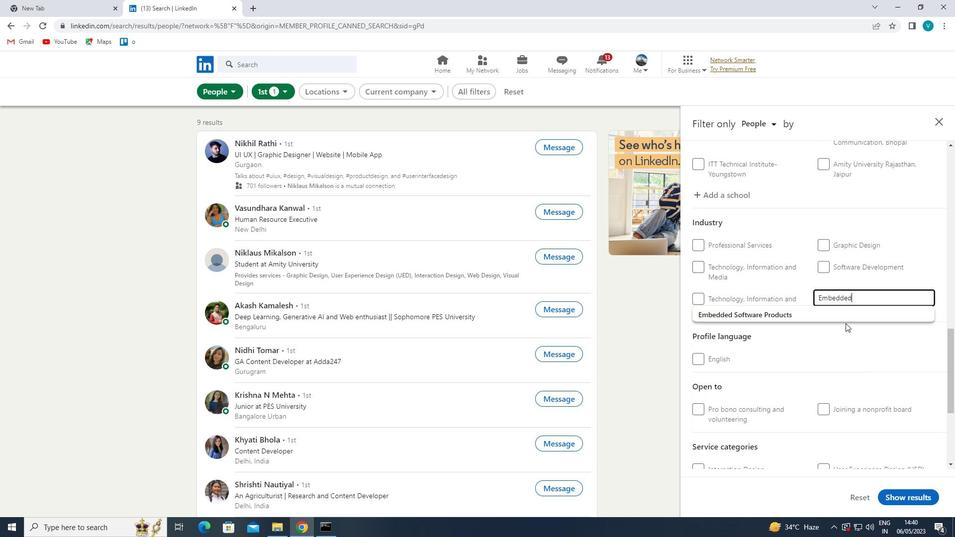 
Action: Mouse pressed left at (848, 318)
Screenshot: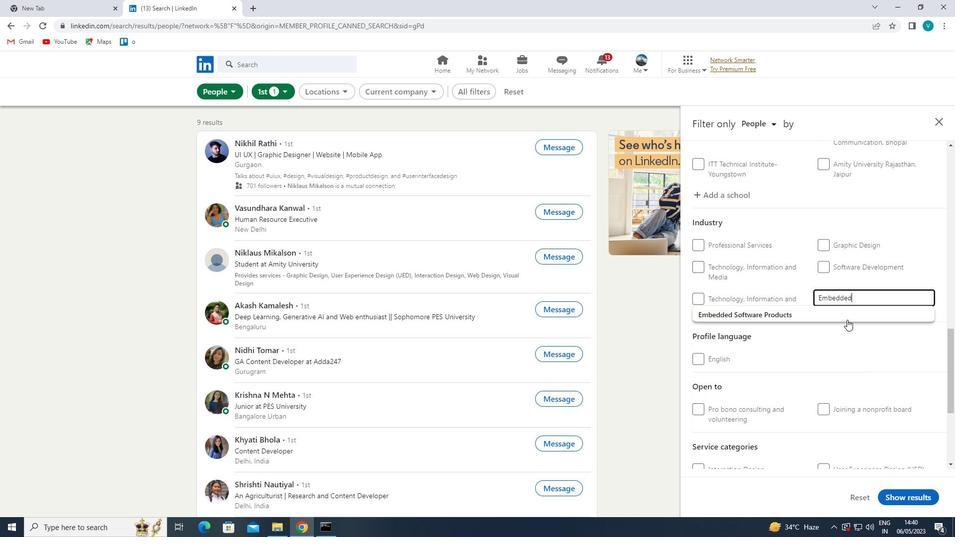 
Action: Mouse moved to (849, 318)
Screenshot: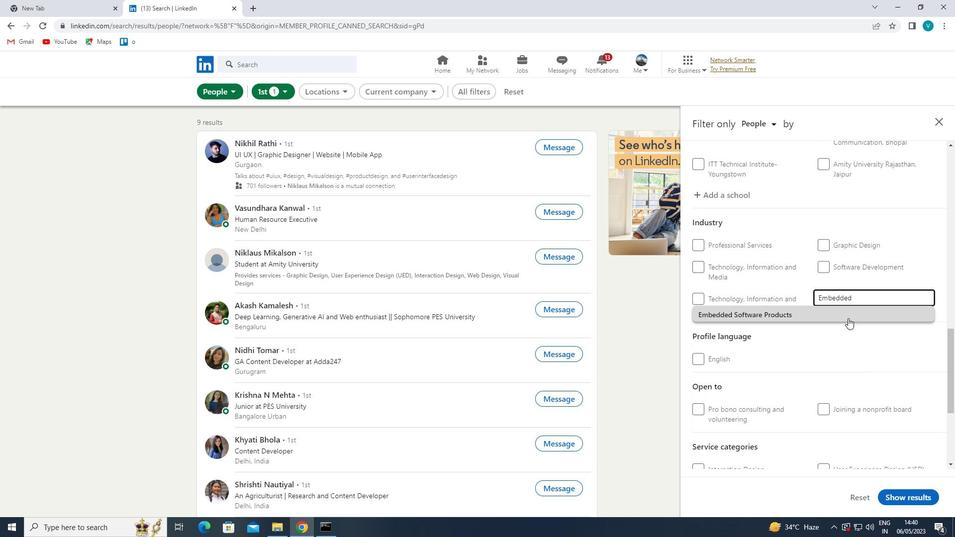 
Action: Mouse scrolled (849, 317) with delta (0, 0)
Screenshot: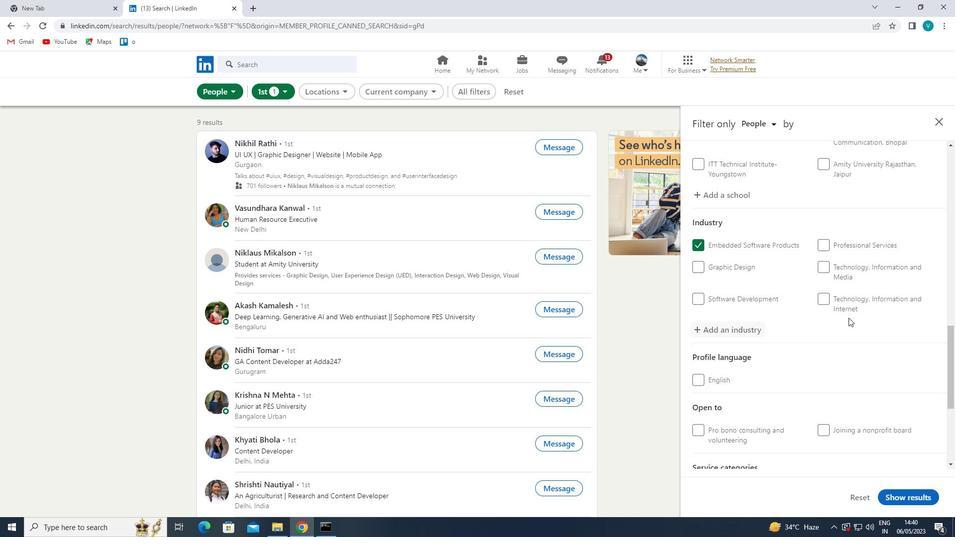 
Action: Mouse scrolled (849, 317) with delta (0, 0)
Screenshot: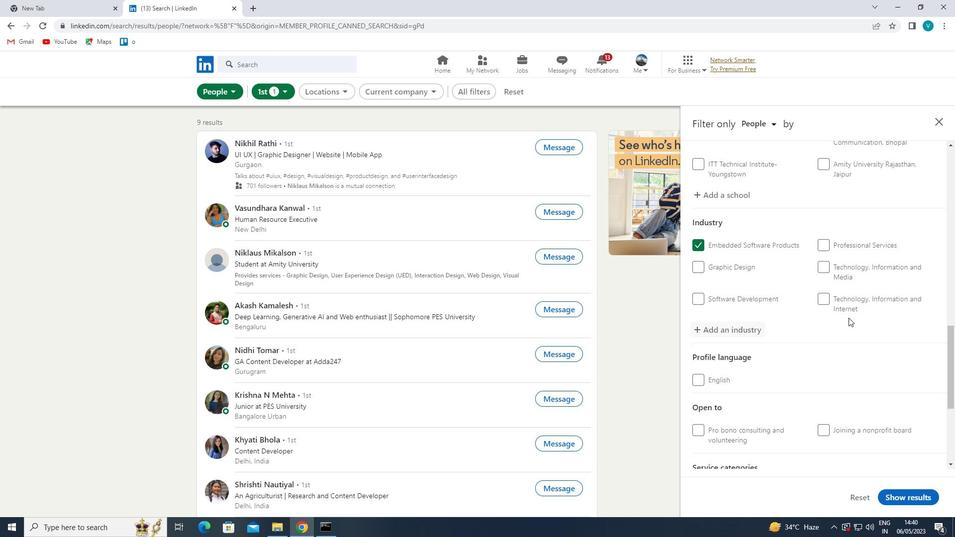
Action: Mouse moved to (871, 373)
Screenshot: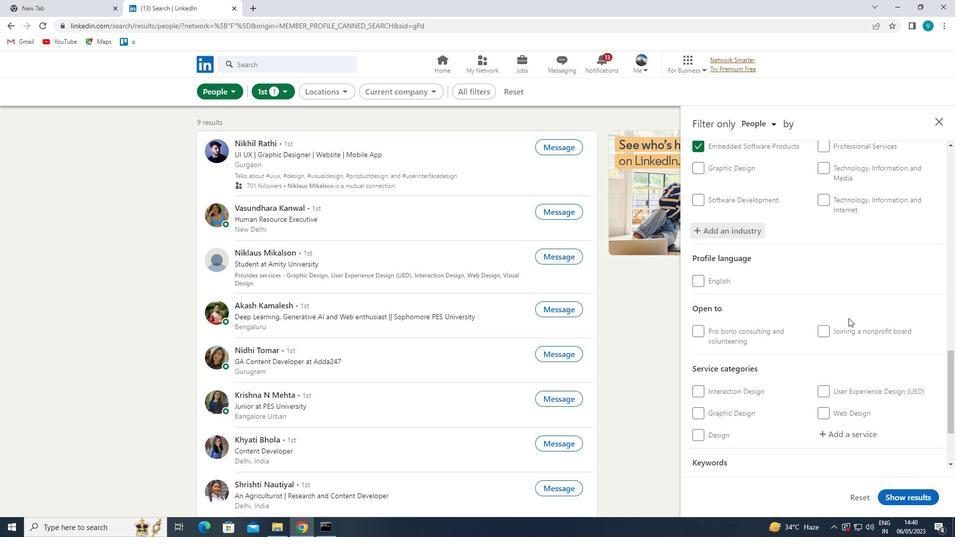 
Action: Mouse scrolled (871, 373) with delta (0, 0)
Screenshot: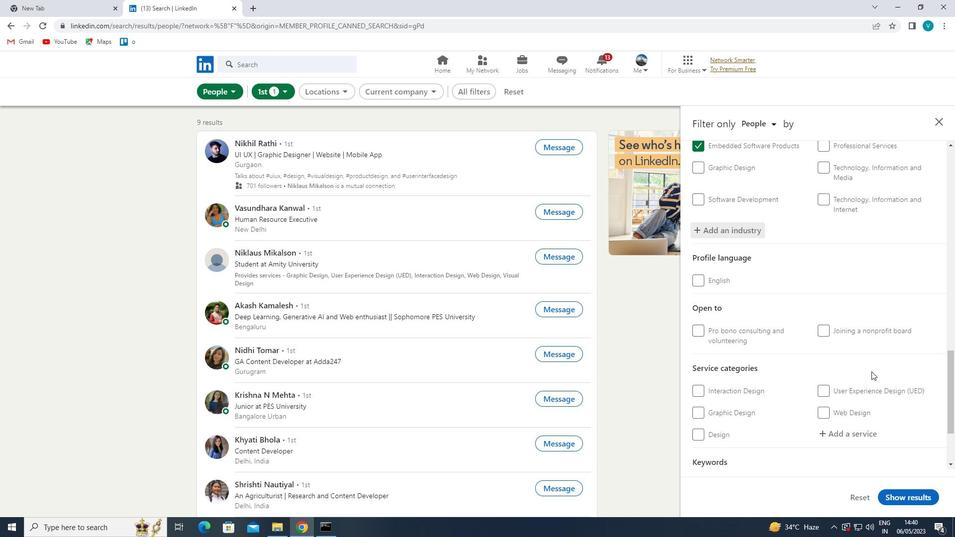 
Action: Mouse scrolled (871, 373) with delta (0, 0)
Screenshot: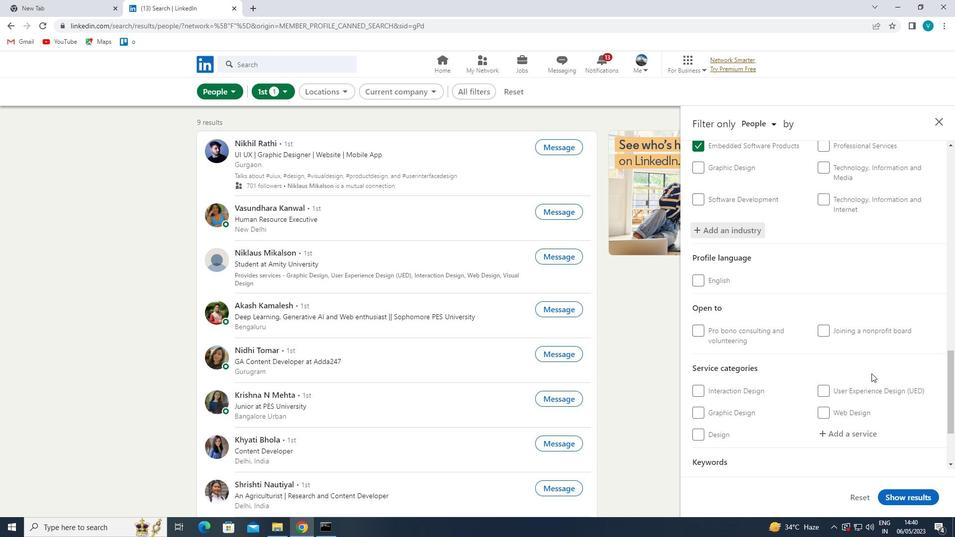 
Action: Mouse moved to (851, 335)
Screenshot: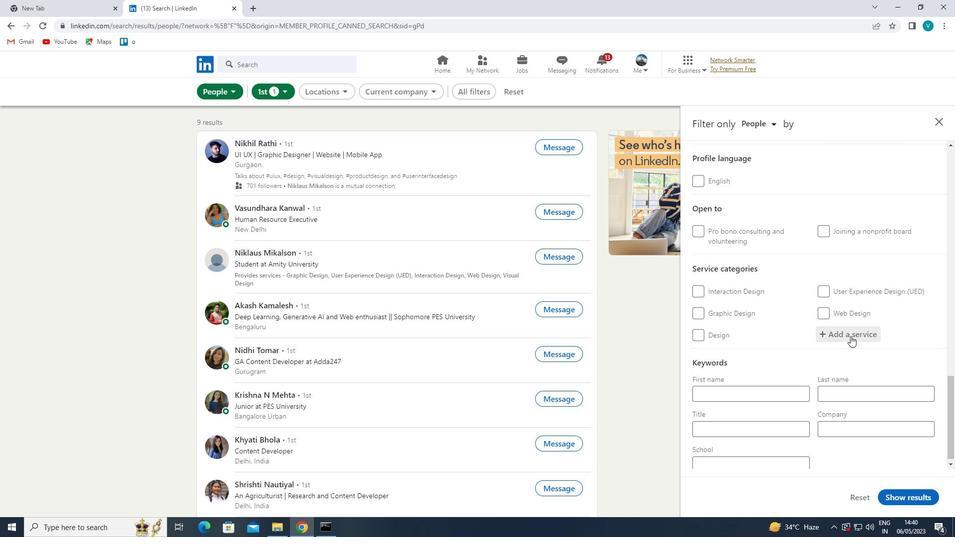 
Action: Mouse pressed left at (851, 335)
Screenshot: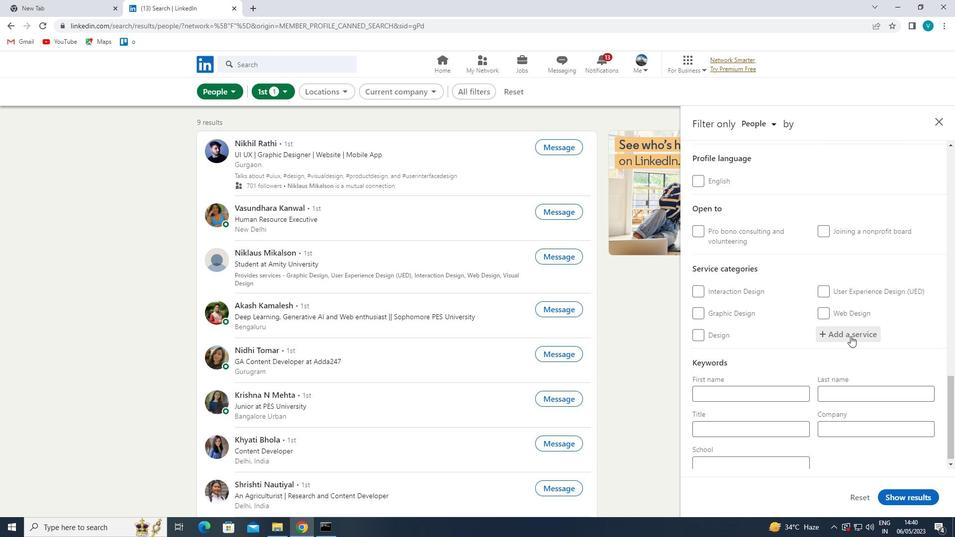 
Action: Mouse moved to (852, 335)
Screenshot: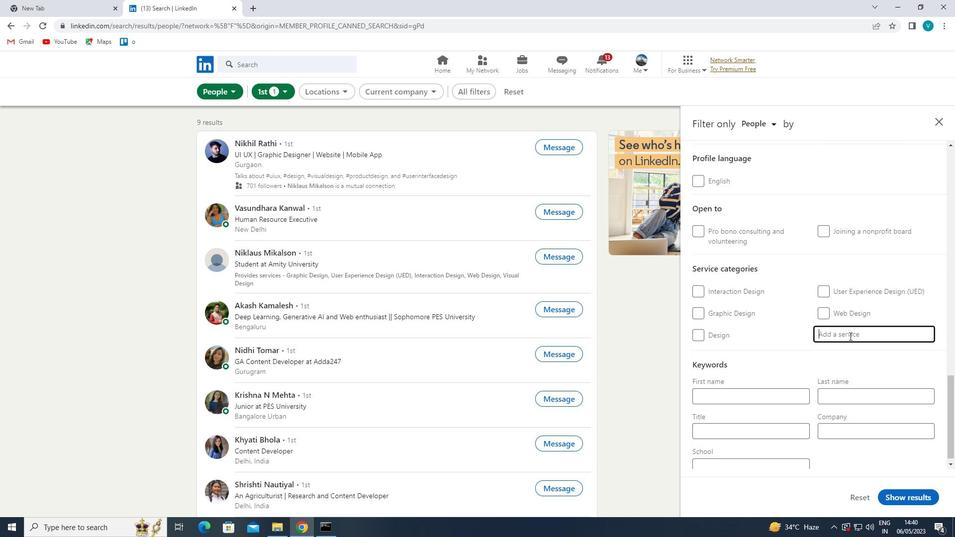 
Action: Key pressed <Key.shift><Key.shift>HEALTHCARE<Key.space>
Screenshot: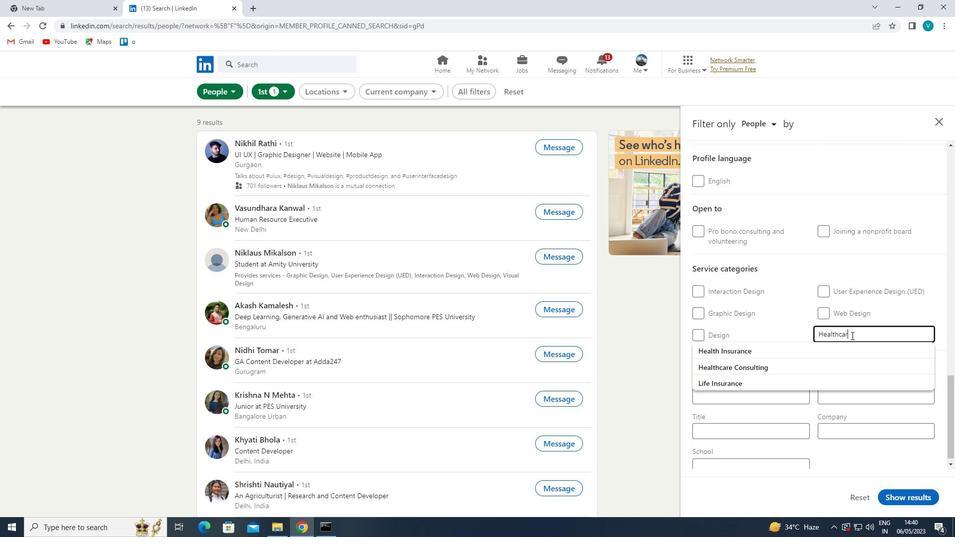 
Action: Mouse moved to (845, 348)
Screenshot: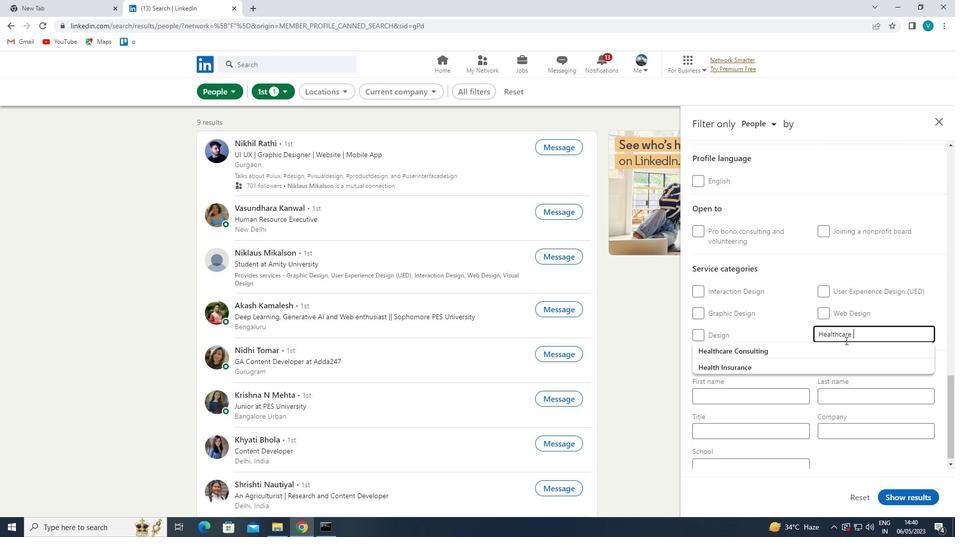 
Action: Mouse pressed left at (845, 348)
Screenshot: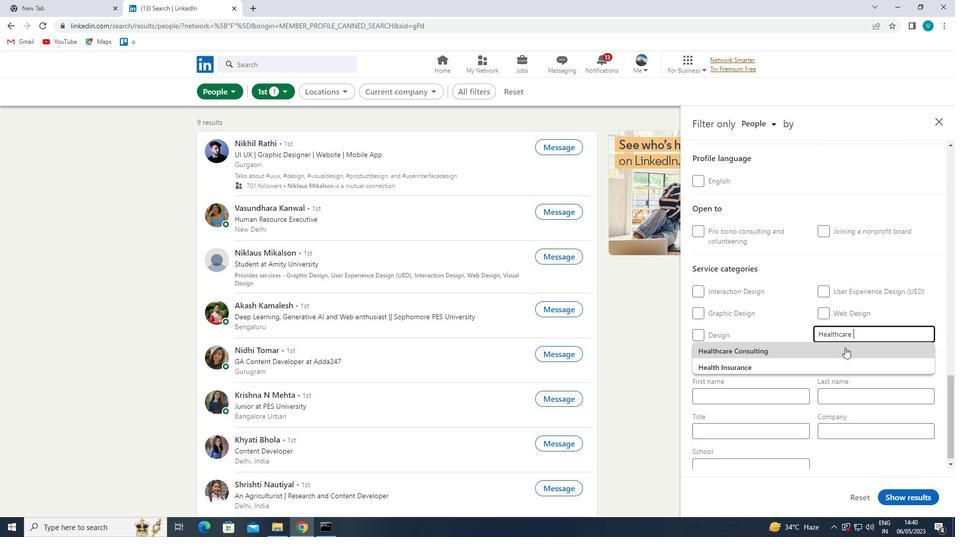 
Action: Mouse moved to (825, 347)
Screenshot: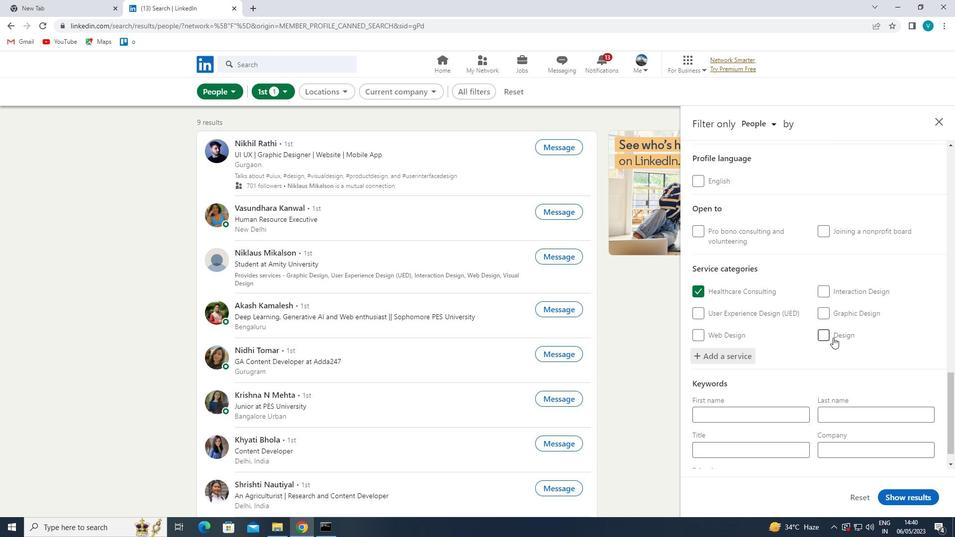 
Action: Mouse scrolled (825, 347) with delta (0, 0)
Screenshot: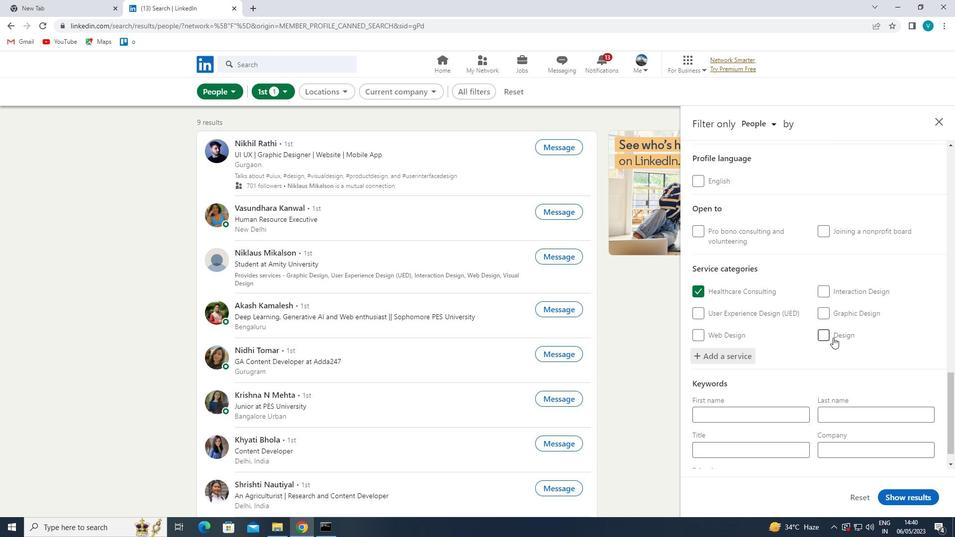 
Action: Mouse moved to (821, 353)
Screenshot: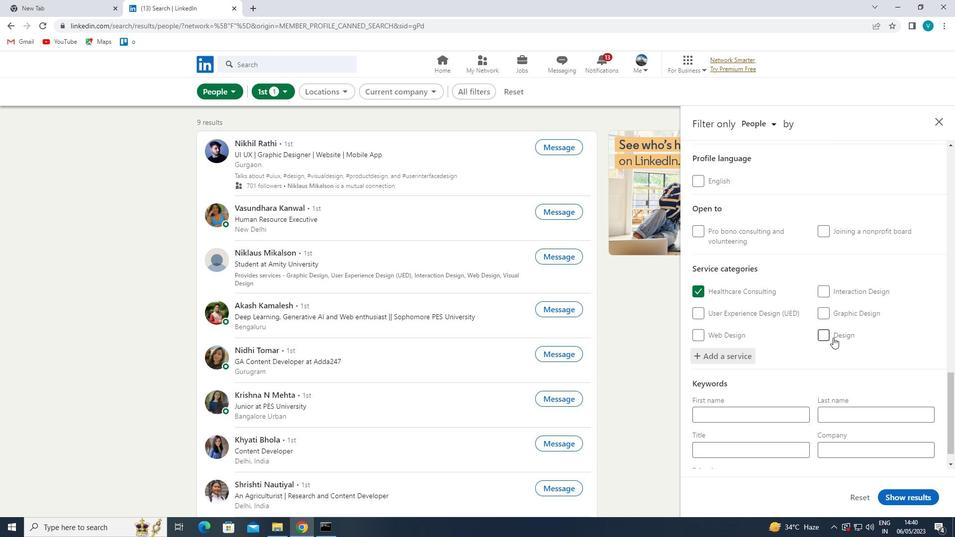 
Action: Mouse scrolled (821, 353) with delta (0, 0)
Screenshot: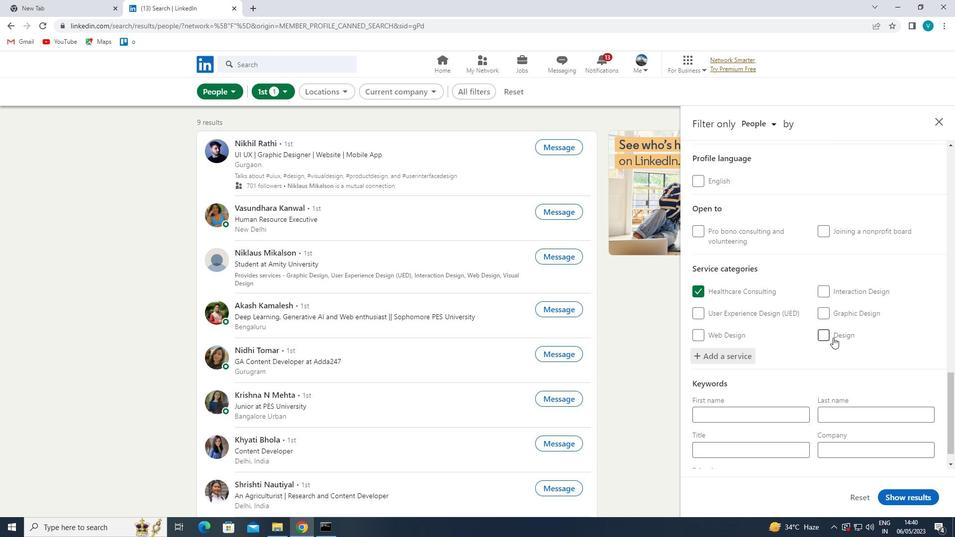 
Action: Mouse moved to (819, 356)
Screenshot: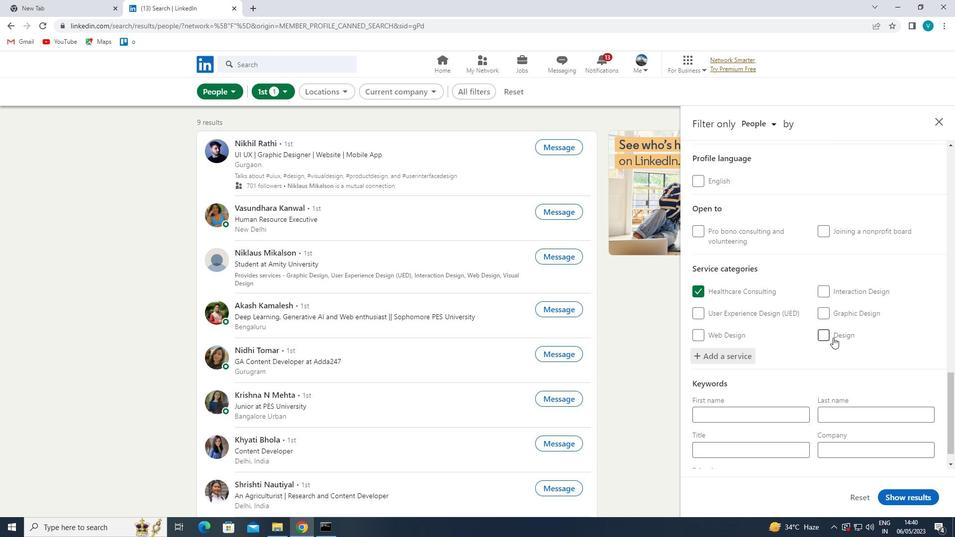
Action: Mouse scrolled (819, 356) with delta (0, 0)
Screenshot: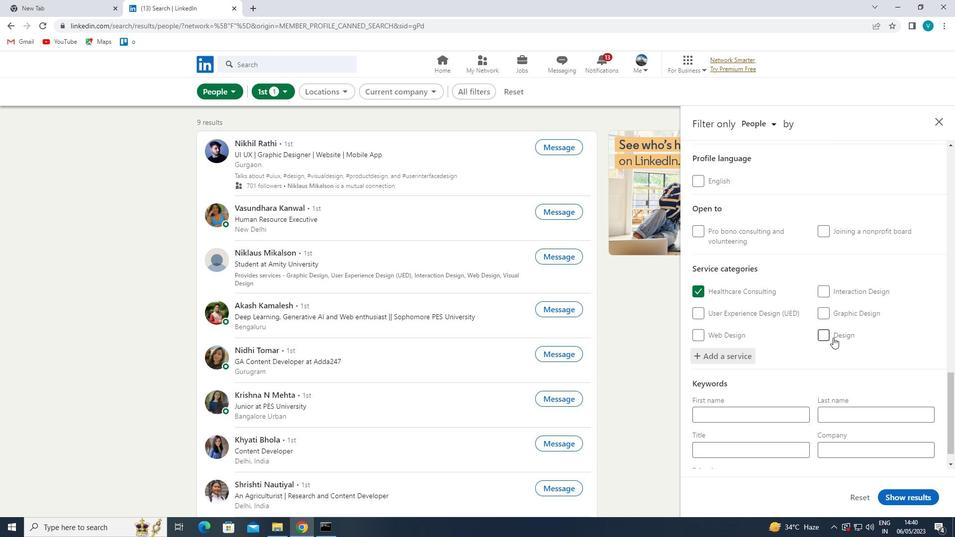 
Action: Mouse moved to (815, 360)
Screenshot: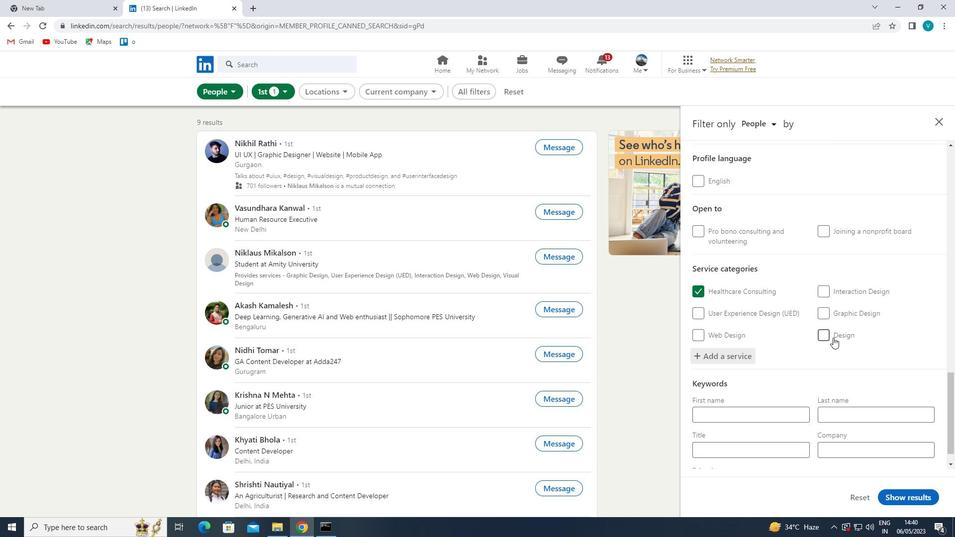 
Action: Mouse scrolled (815, 360) with delta (0, 0)
Screenshot: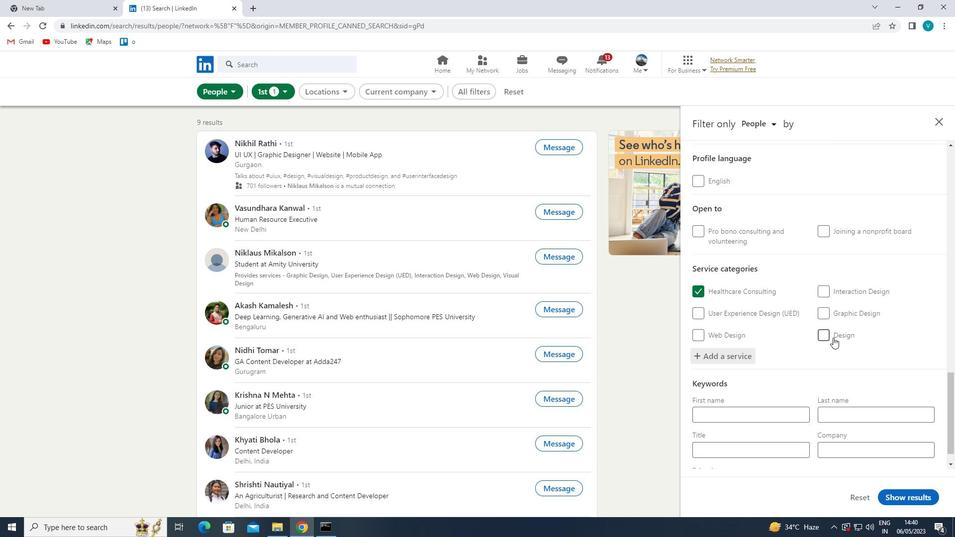 
Action: Mouse moved to (812, 362)
Screenshot: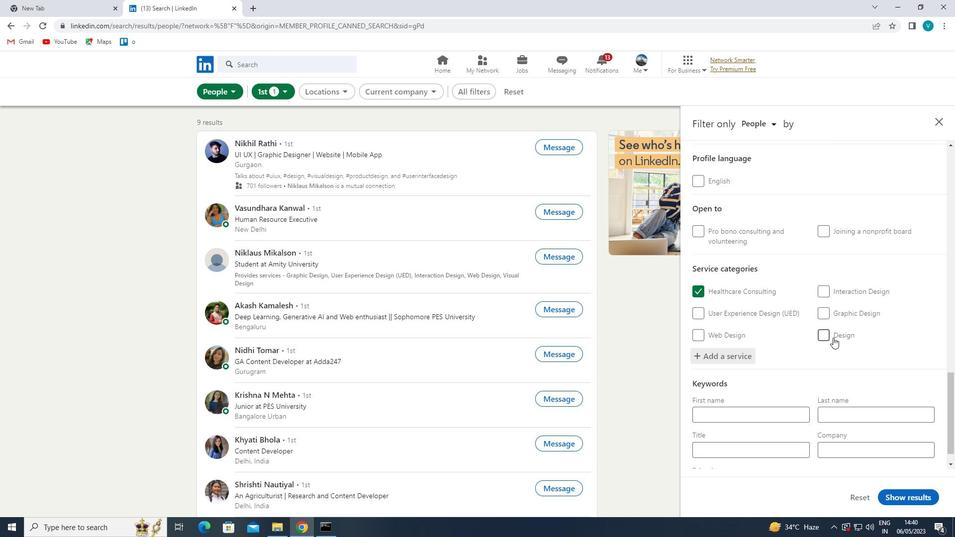 
Action: Mouse scrolled (812, 361) with delta (0, 0)
Screenshot: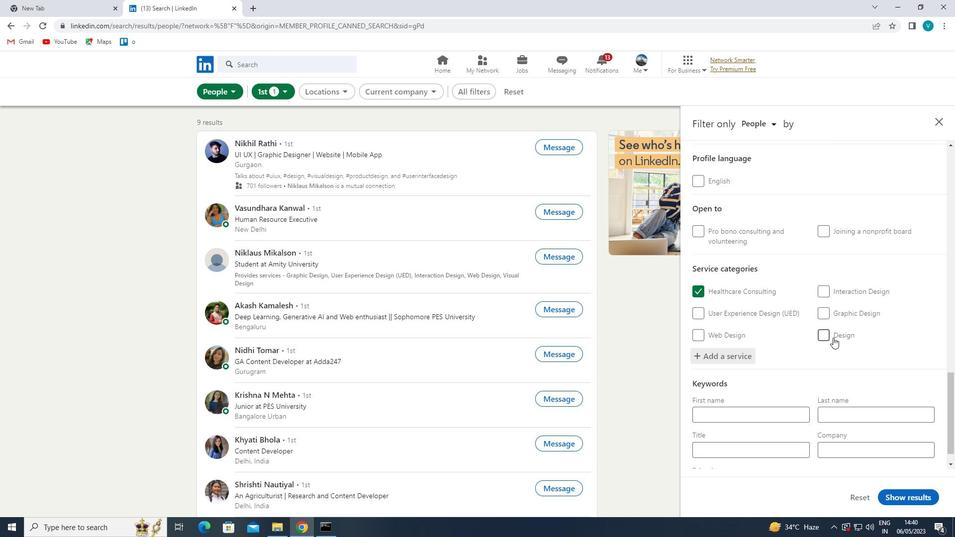 
Action: Mouse moved to (789, 418)
Screenshot: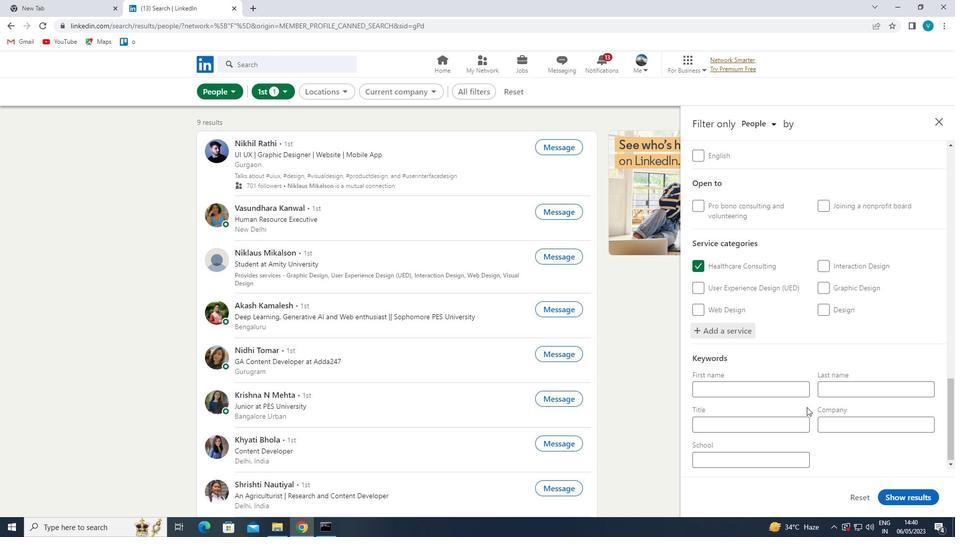 
Action: Mouse pressed left at (789, 418)
Screenshot: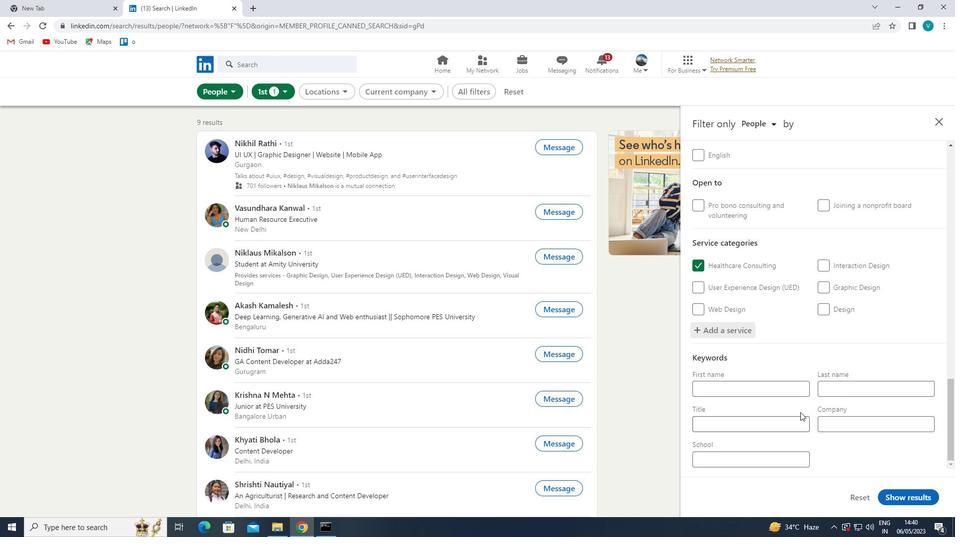 
Action: Mouse moved to (772, 422)
Screenshot: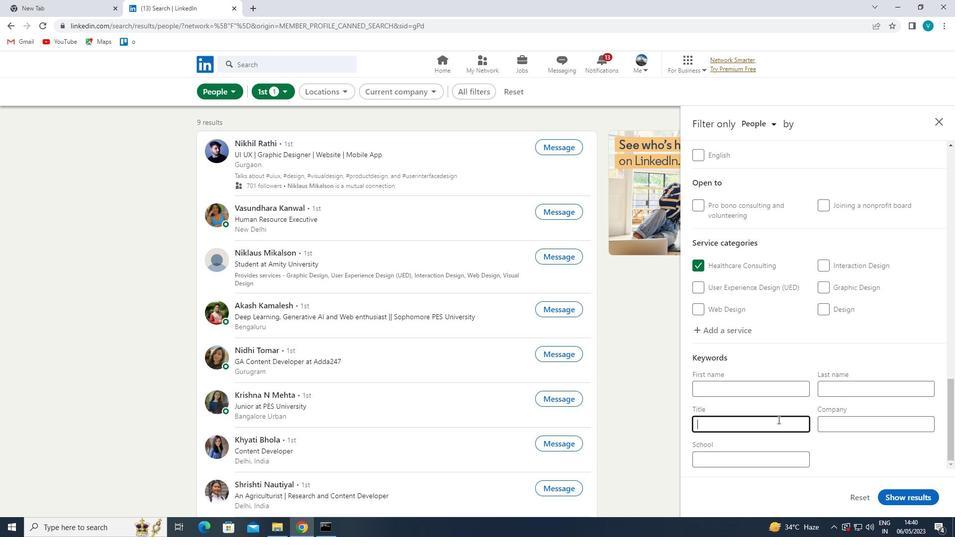 
Action: Key pressed <Key.shift>GEOLOGIST<Key.space>
Screenshot: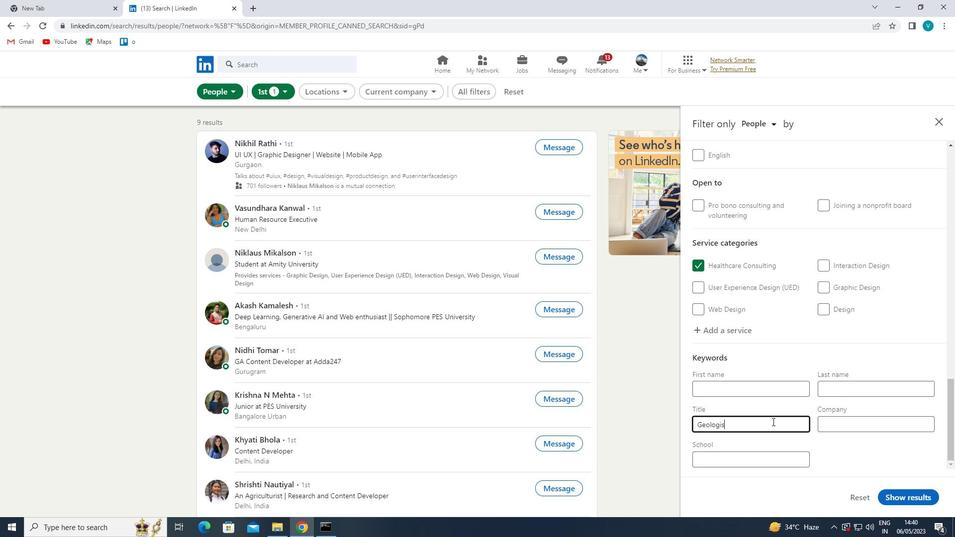 
Action: Mouse moved to (906, 490)
Screenshot: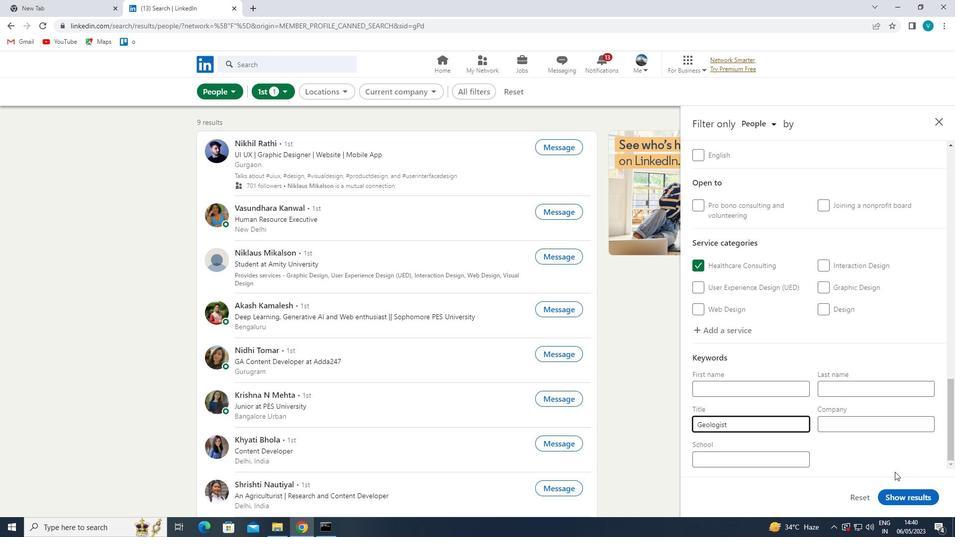 
Action: Mouse pressed left at (906, 490)
Screenshot: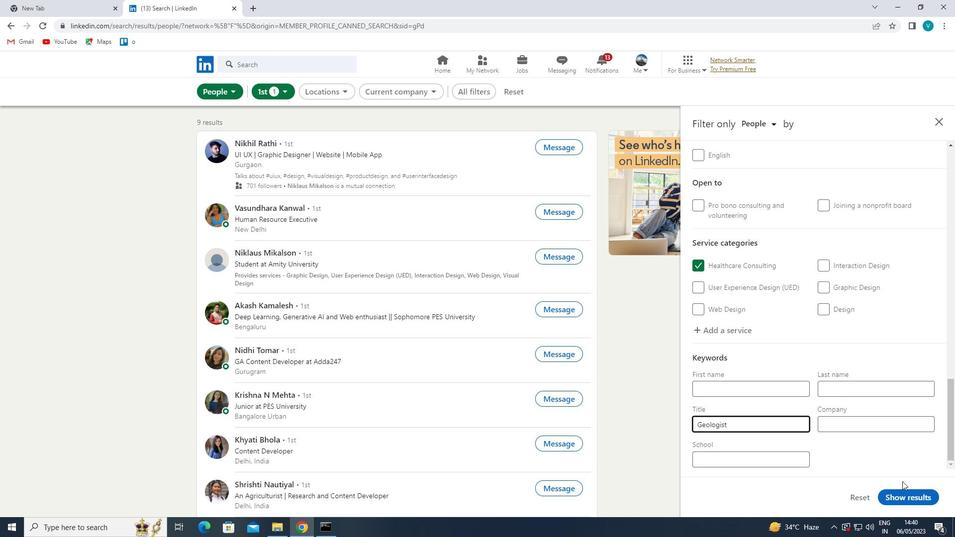 
Action: Mouse moved to (865, 468)
Screenshot: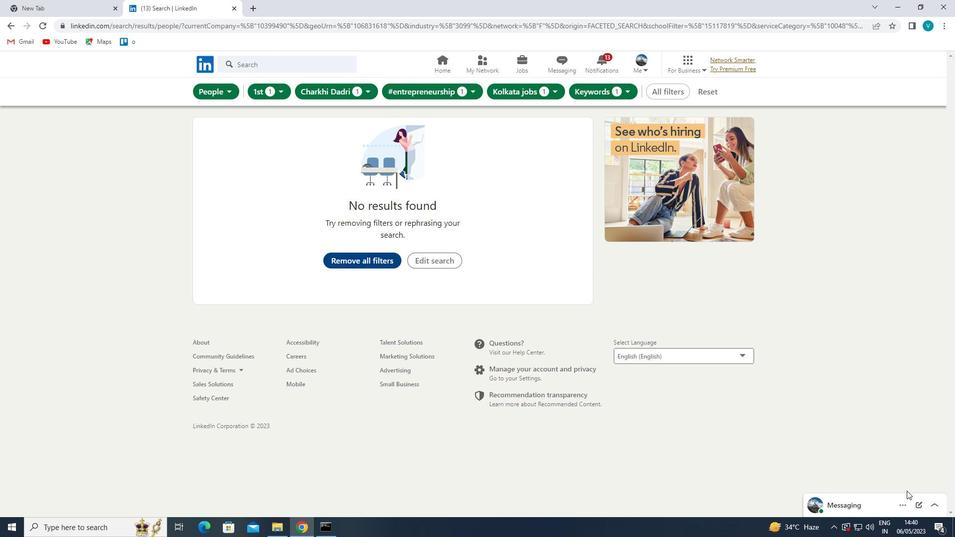 
